Task: Look for Airbnb properties in Sibbo, Finland from 10th November, 2023 to 25th November, 2023 for 4 adults.4 bedrooms having 4 beds and 4 bathrooms. Property type can be hotel. Amenities needed are: wifi, TV, free parkinig on premises, gym, breakfast. Booking option can be shelf check-in. Look for 3 properties as per requirement.
Action: Mouse moved to (476, 68)
Screenshot: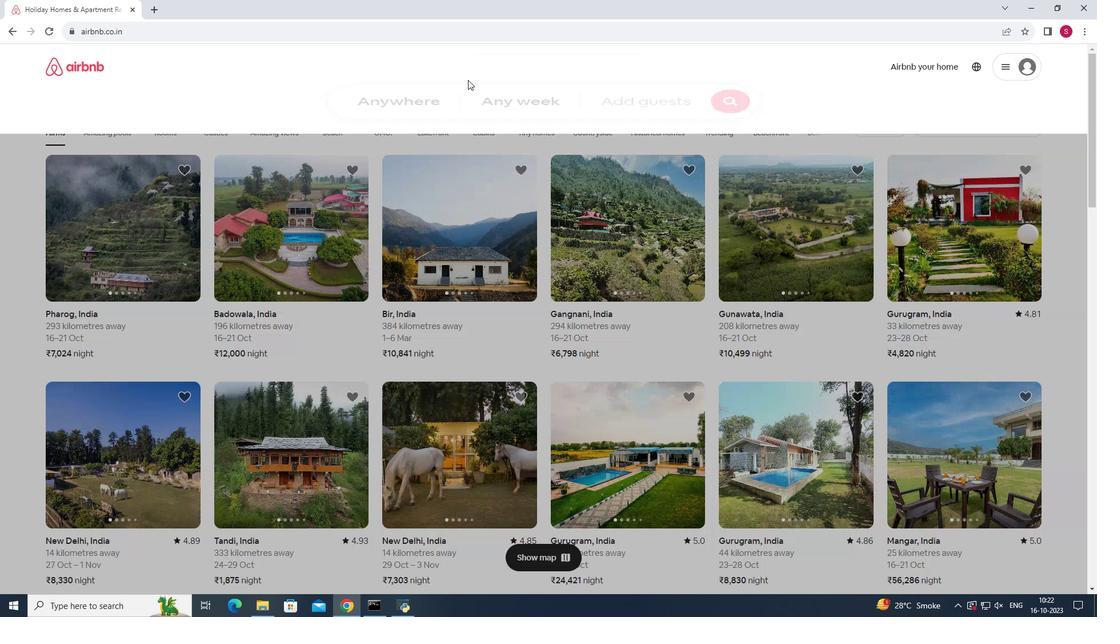 
Action: Mouse pressed left at (476, 68)
Screenshot: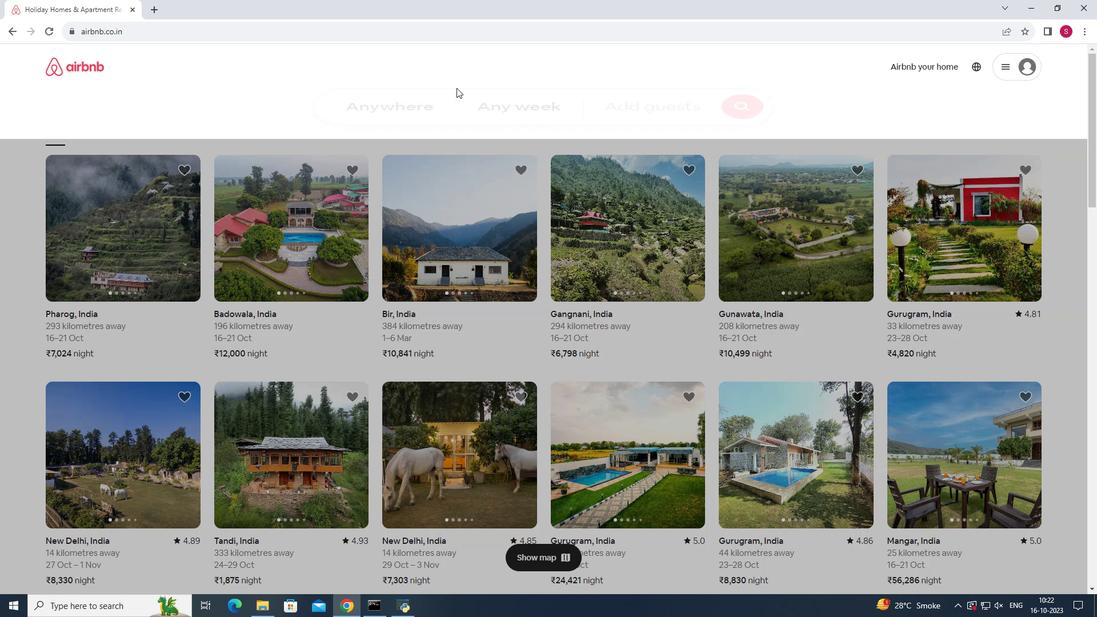 
Action: Mouse moved to (371, 114)
Screenshot: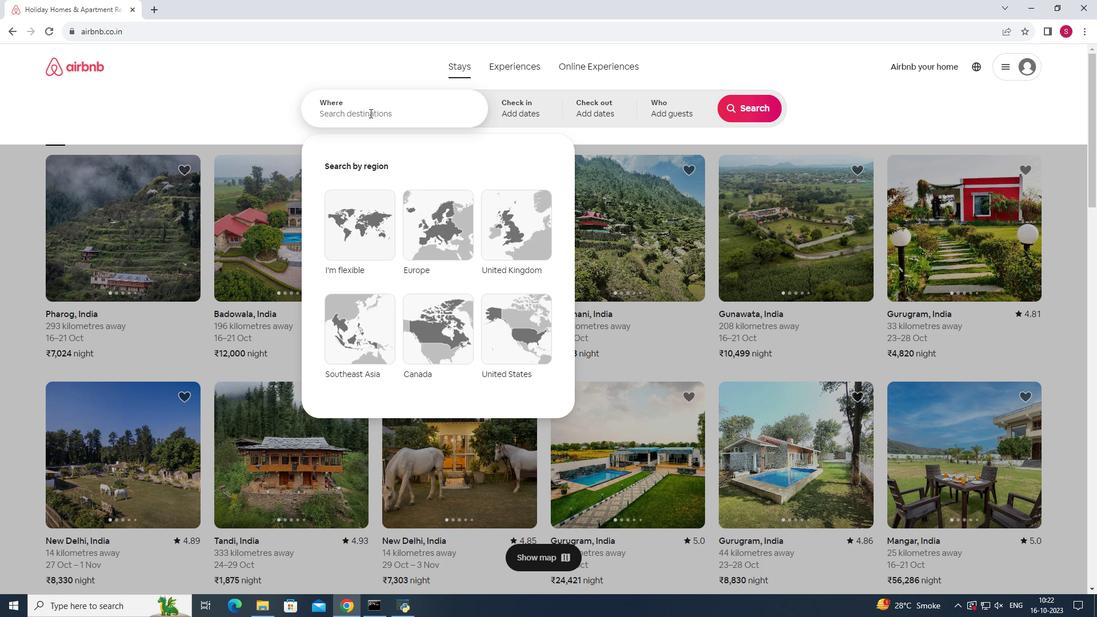 
Action: Mouse pressed left at (371, 114)
Screenshot: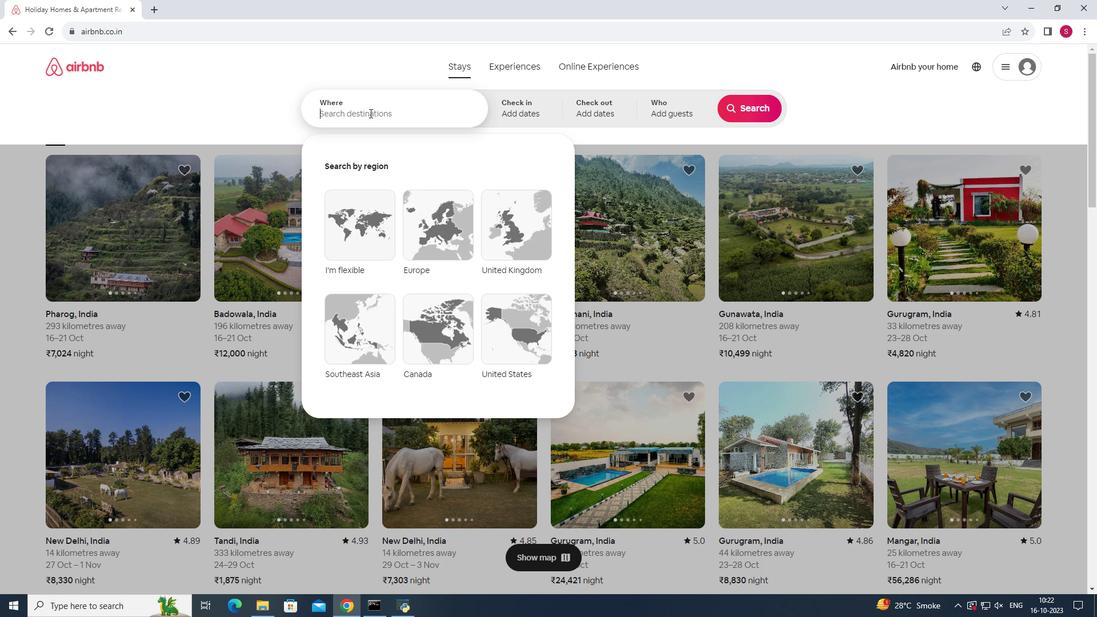 
Action: Key pressed <Key.shift><Key.shift>Sibbo,<Key.space><Key.shift>G<Key.backspace><Key.shift><Key.shift><Key.shift><Key.shift>Finland
Screenshot: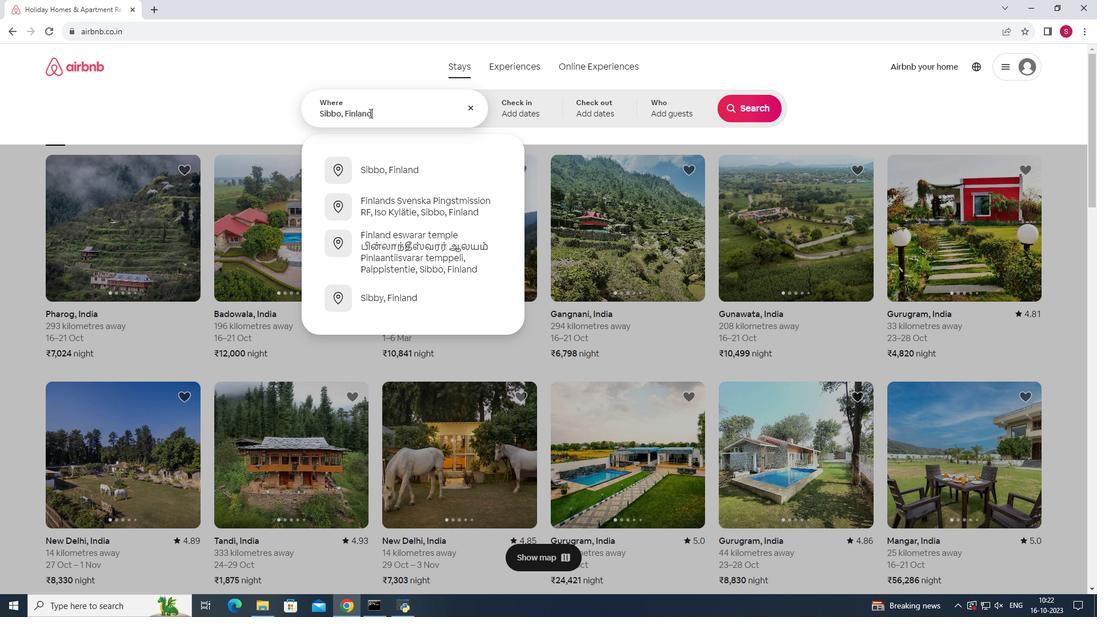 
Action: Mouse moved to (432, 174)
Screenshot: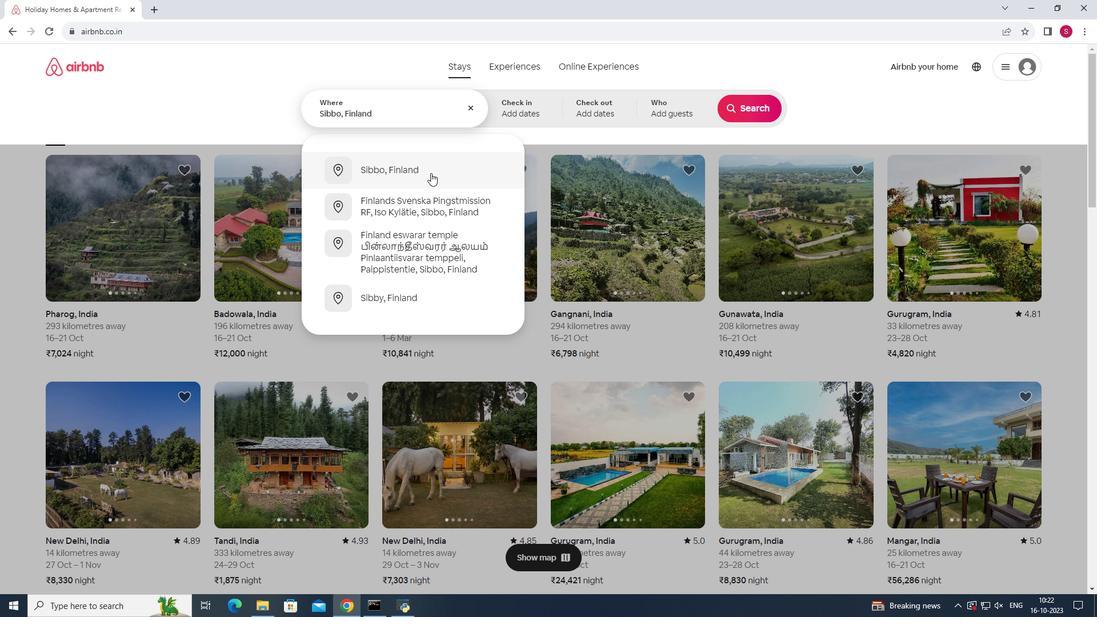 
Action: Mouse pressed left at (432, 174)
Screenshot: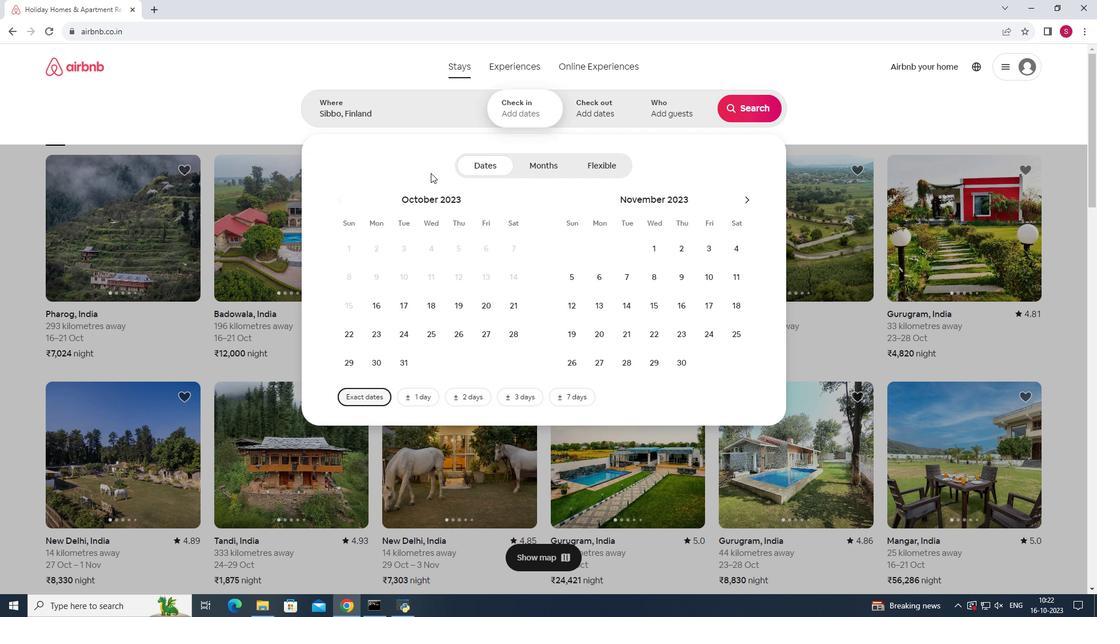 
Action: Mouse moved to (714, 278)
Screenshot: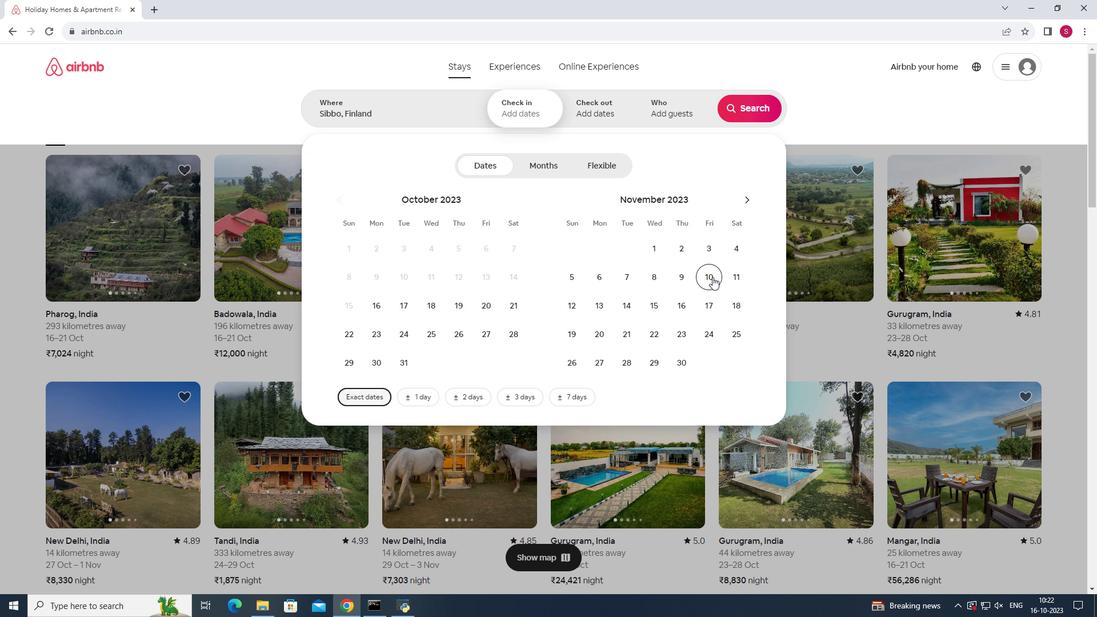 
Action: Mouse pressed left at (714, 278)
Screenshot: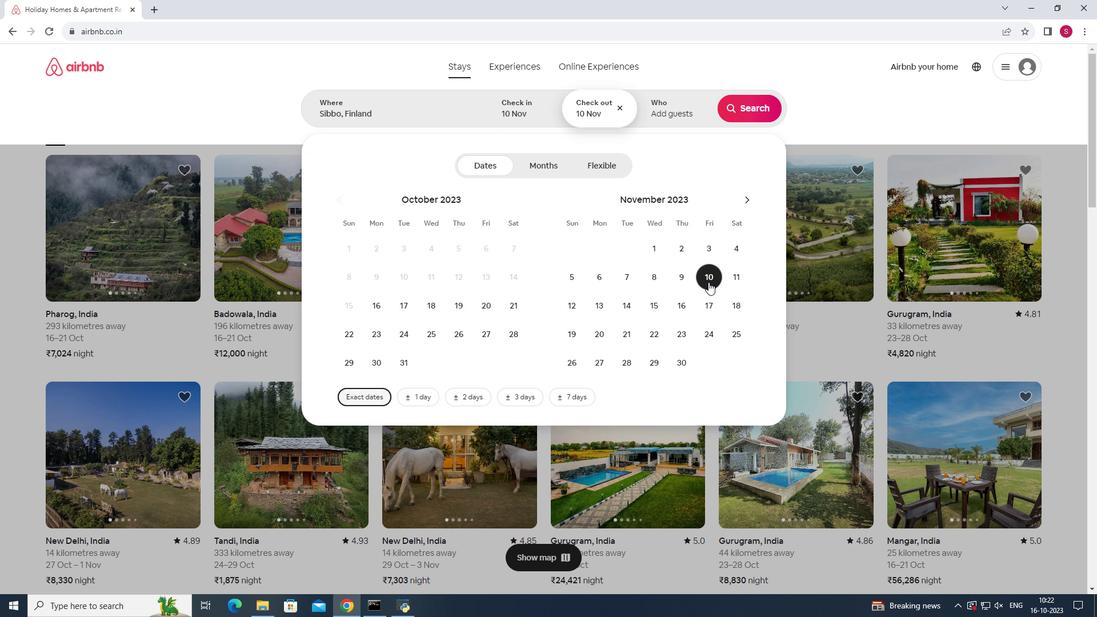 
Action: Mouse pressed left at (714, 278)
Screenshot: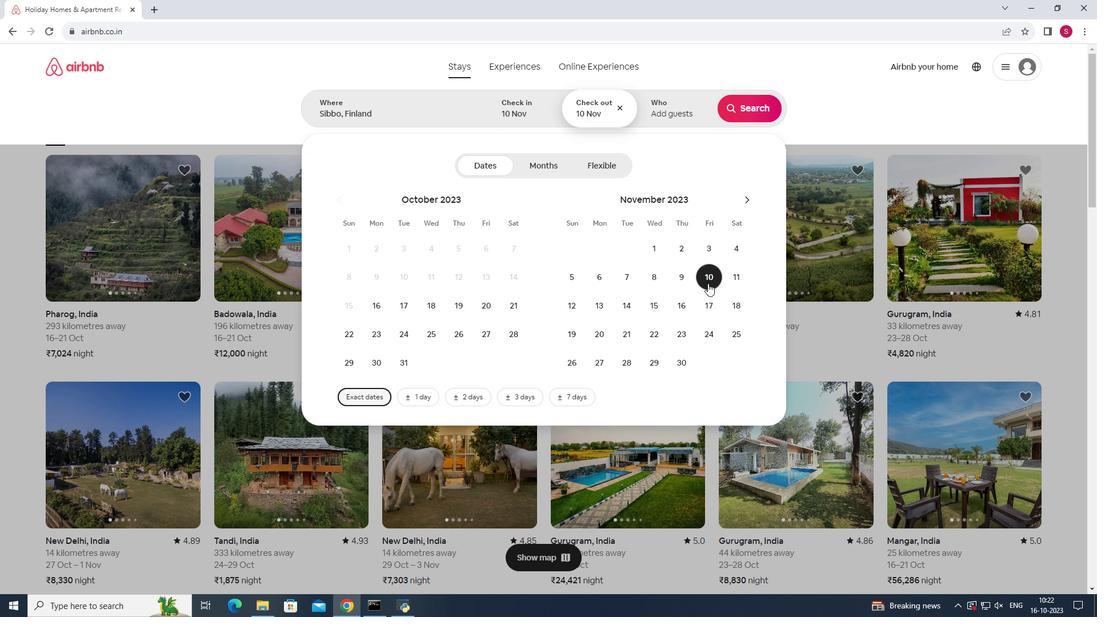 
Action: Mouse moved to (738, 337)
Screenshot: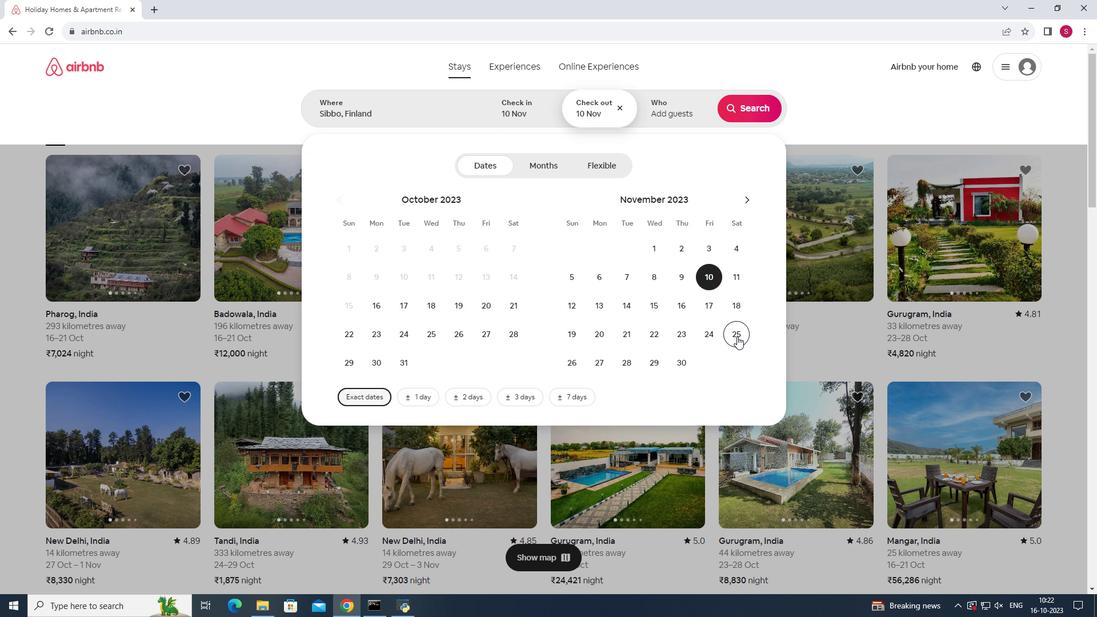 
Action: Mouse pressed left at (738, 337)
Screenshot: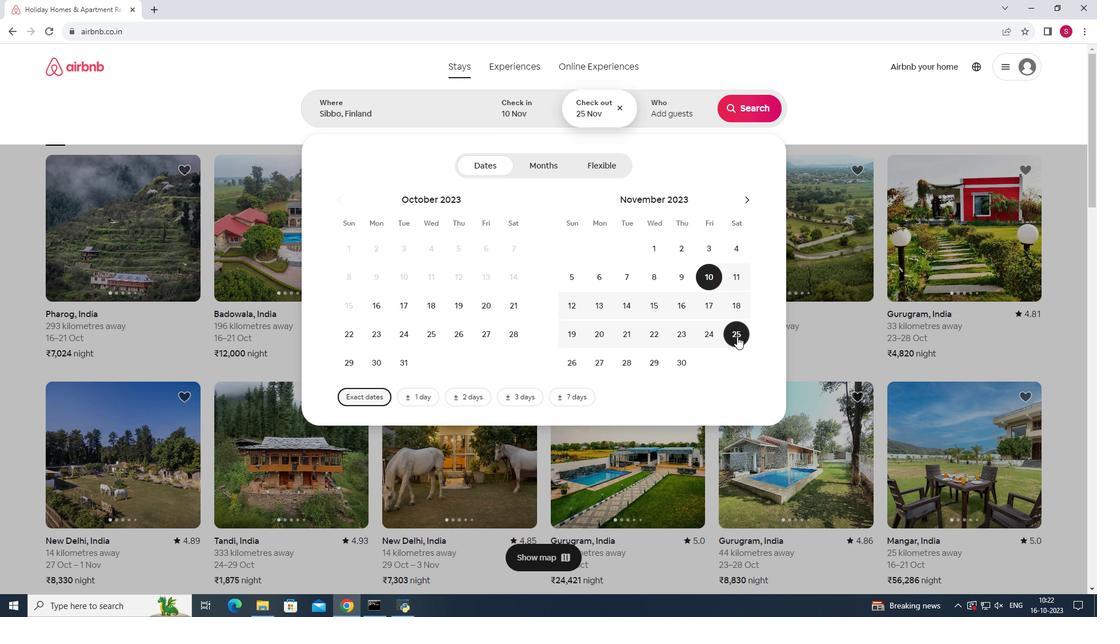 
Action: Mouse moved to (668, 102)
Screenshot: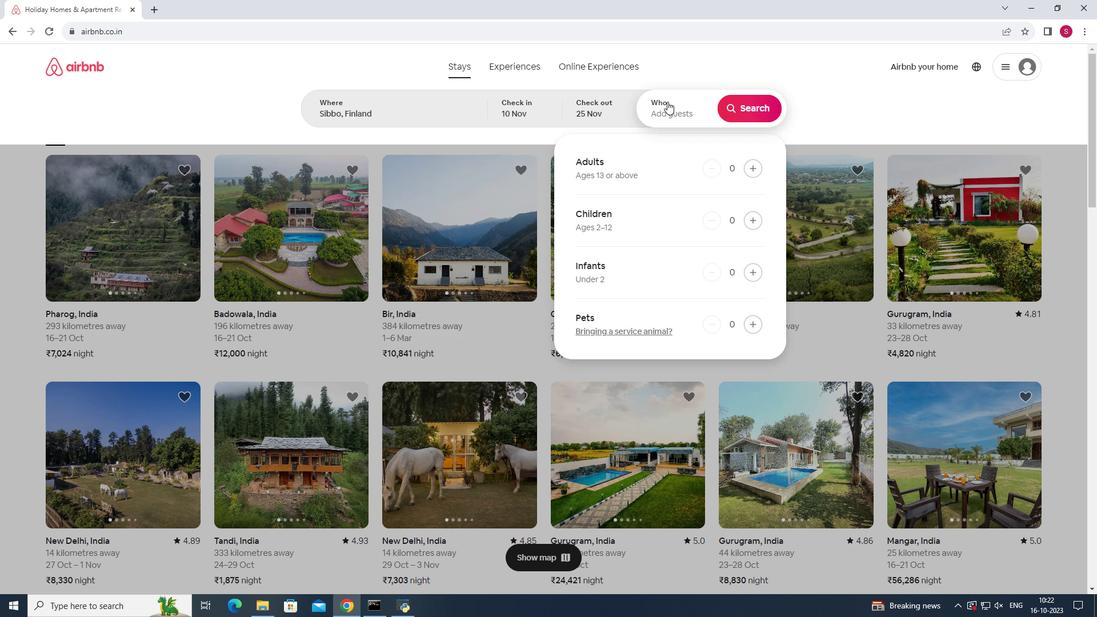 
Action: Mouse pressed left at (668, 102)
Screenshot: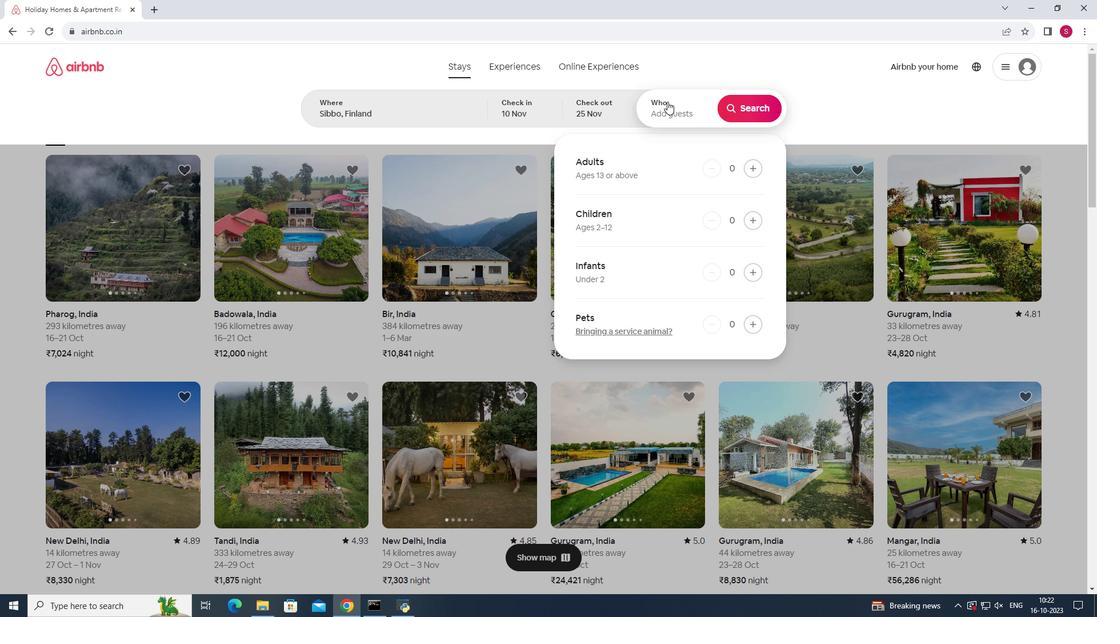 
Action: Mouse moved to (761, 175)
Screenshot: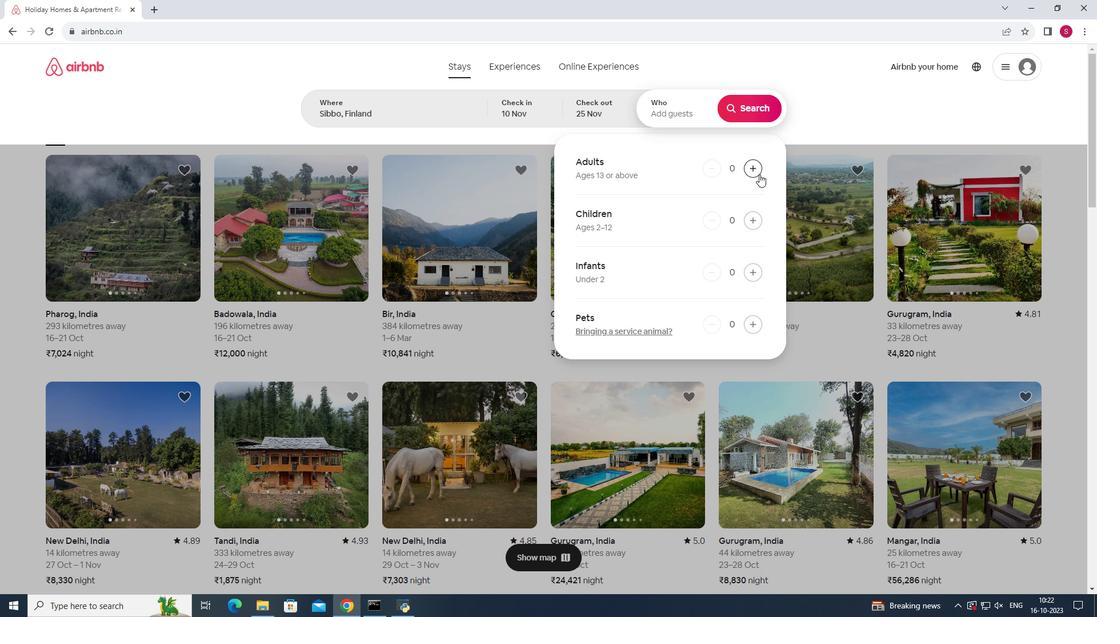 
Action: Mouse pressed left at (761, 175)
Screenshot: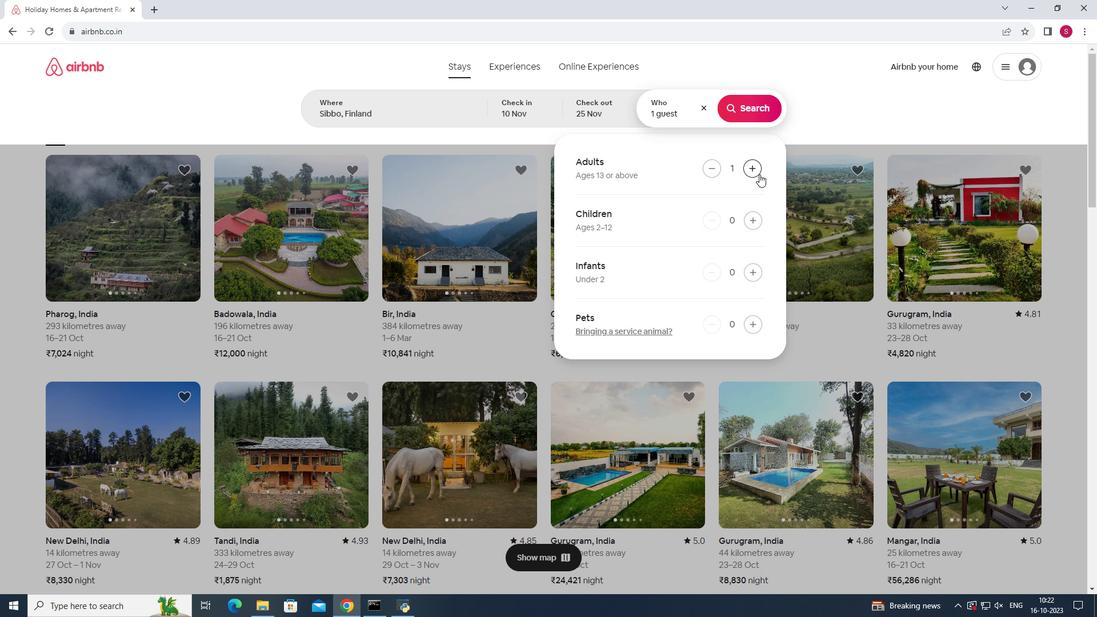 
Action: Mouse pressed left at (761, 175)
Screenshot: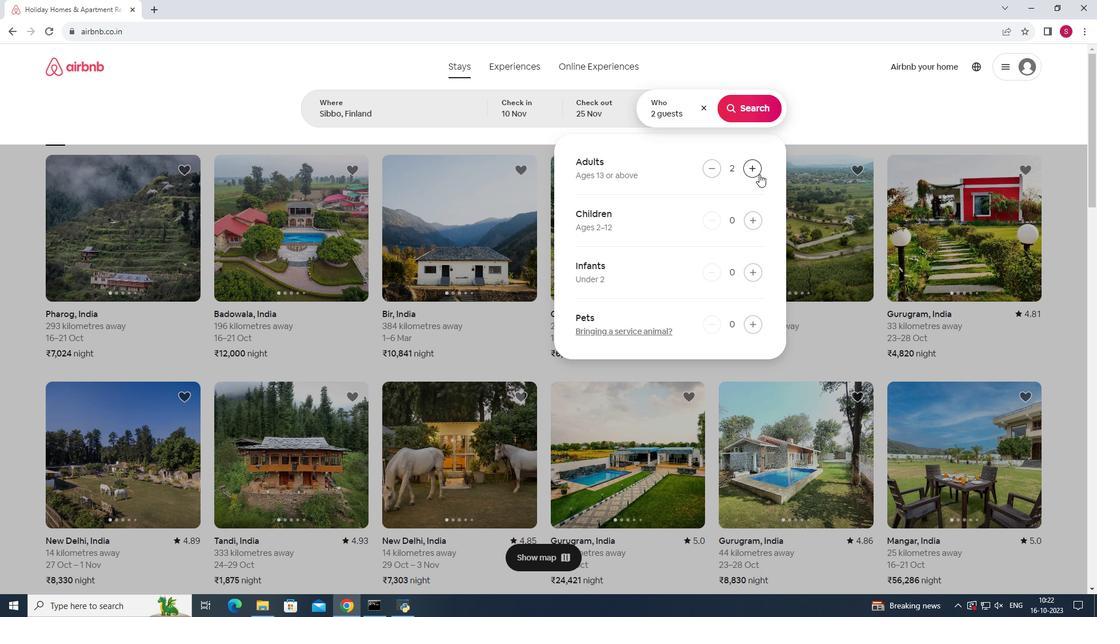 
Action: Mouse pressed left at (761, 175)
Screenshot: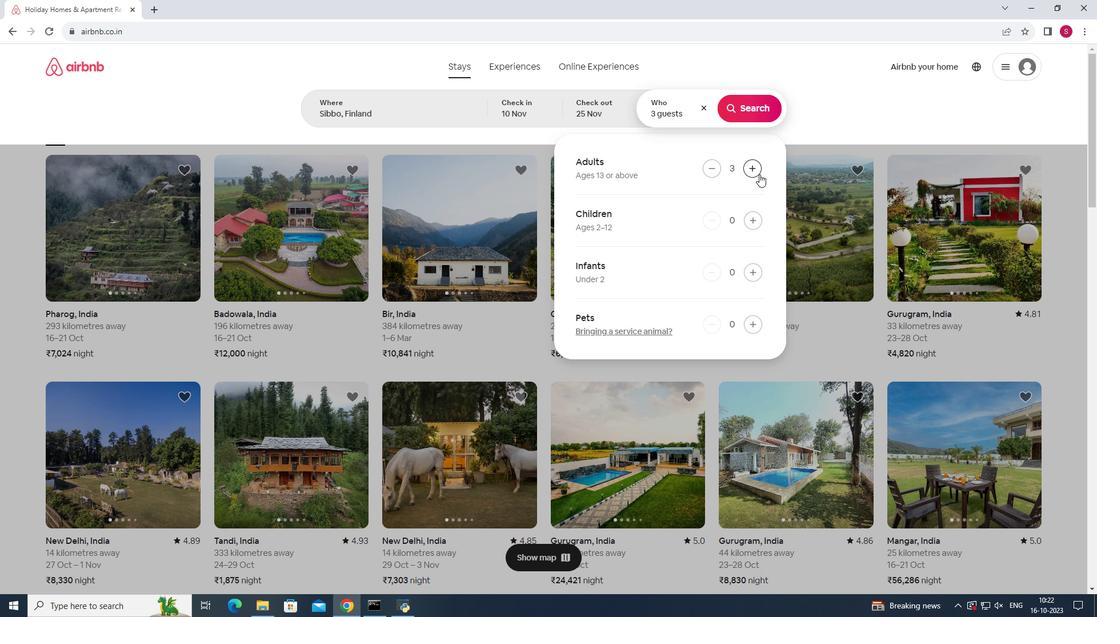 
Action: Mouse pressed left at (761, 175)
Screenshot: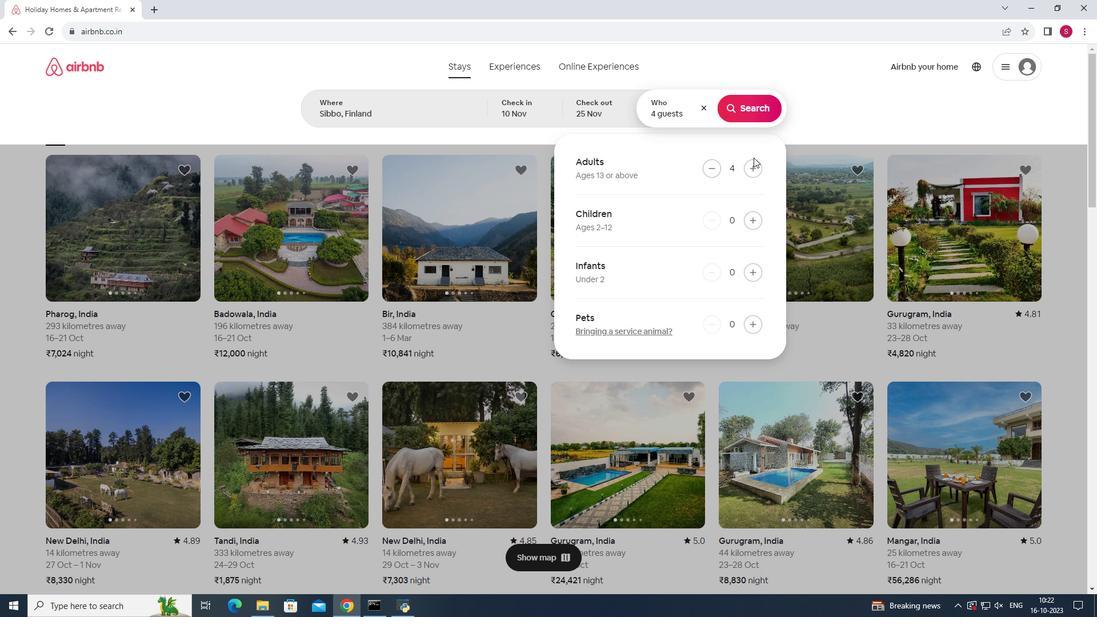 
Action: Mouse moved to (744, 105)
Screenshot: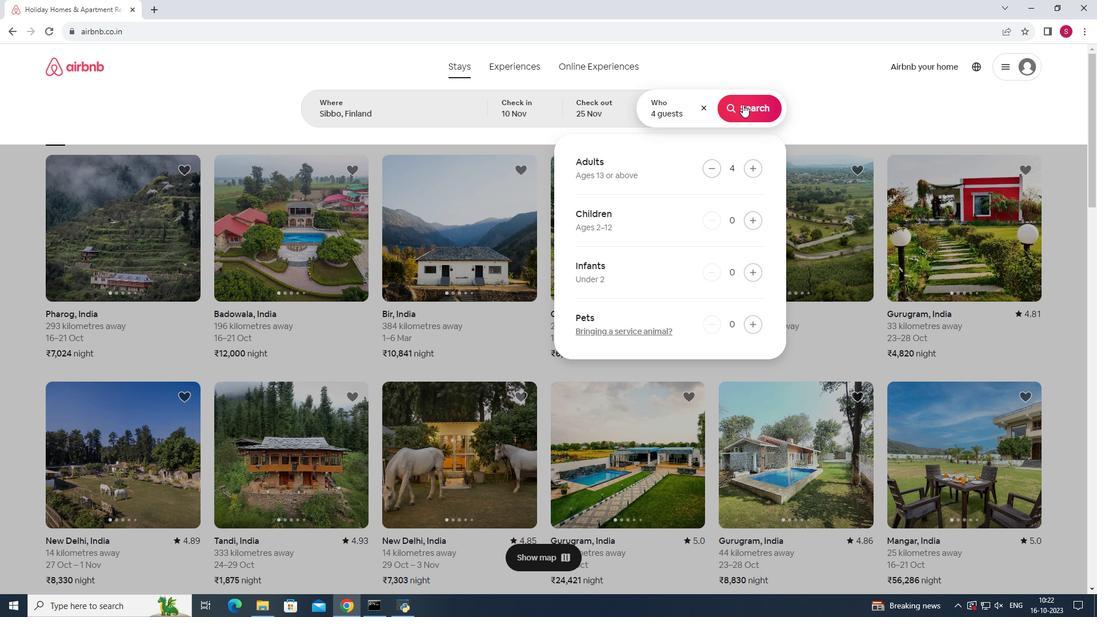 
Action: Mouse pressed left at (744, 105)
Screenshot: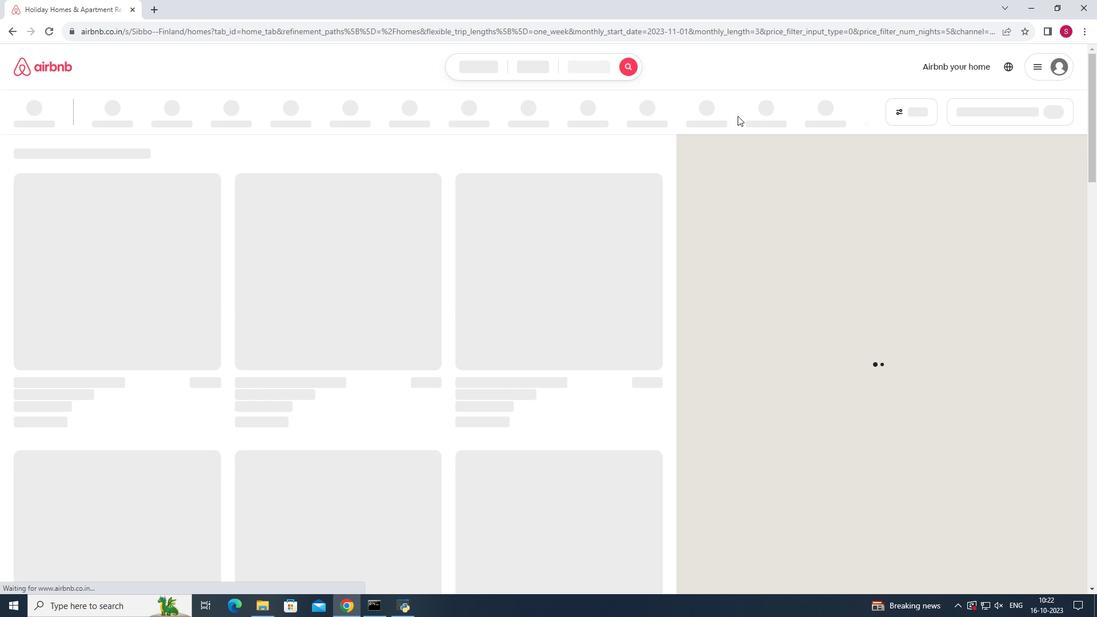 
Action: Mouse moved to (916, 113)
Screenshot: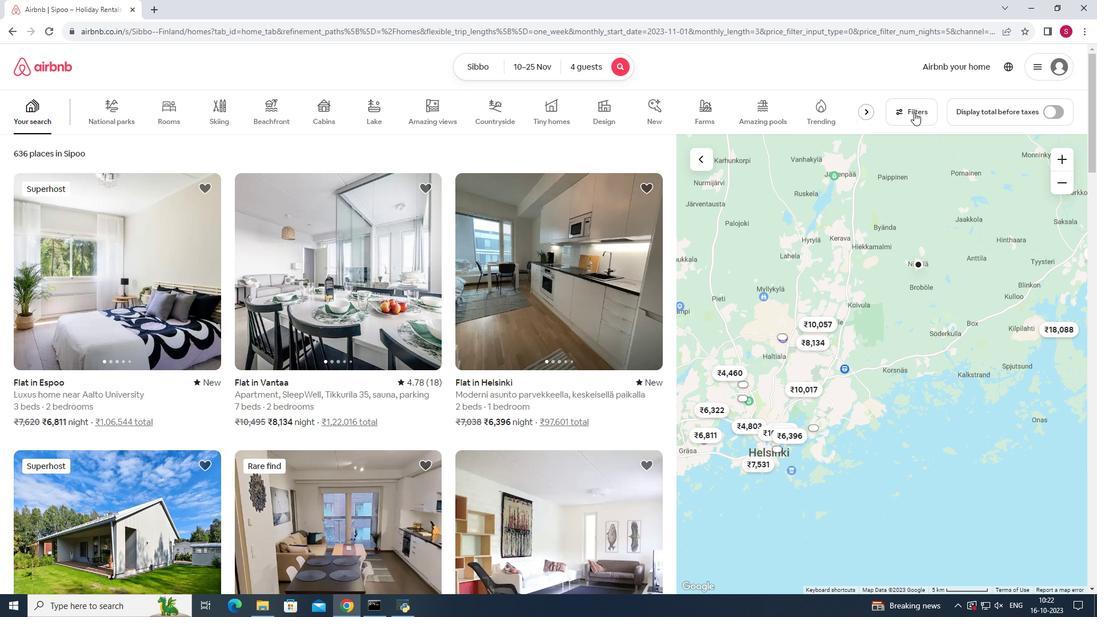 
Action: Mouse pressed left at (916, 113)
Screenshot: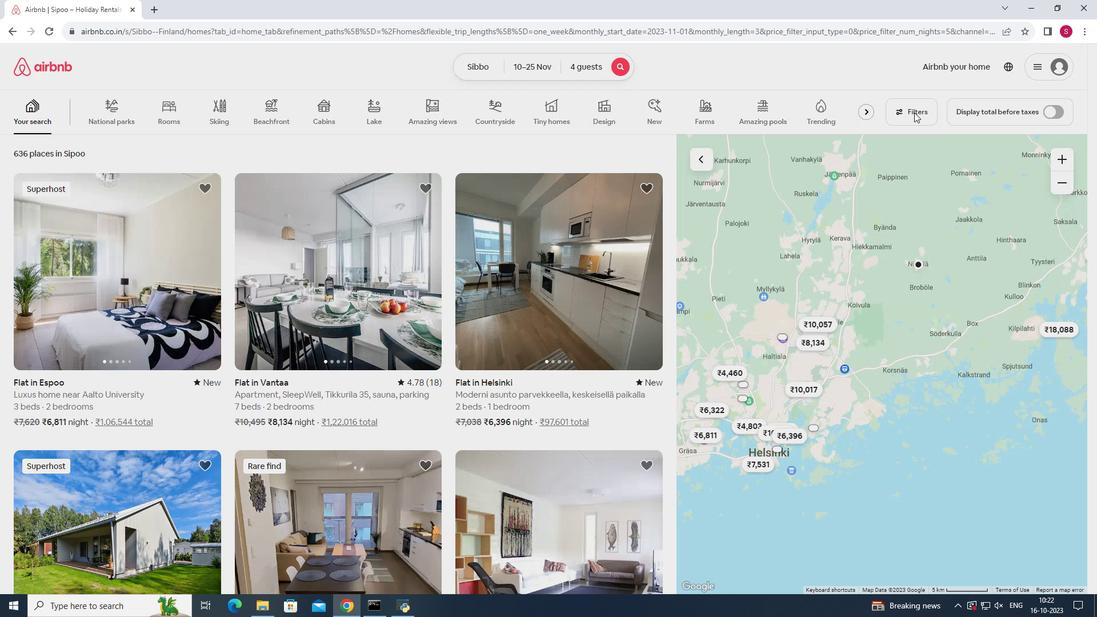 
Action: Mouse moved to (540, 256)
Screenshot: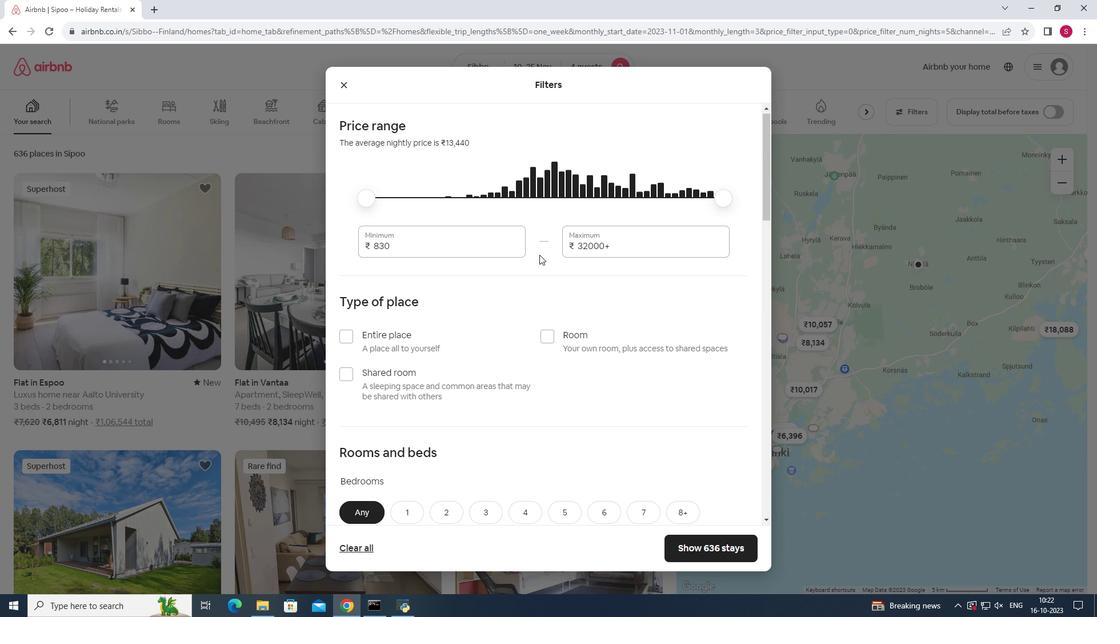 
Action: Mouse scrolled (540, 255) with delta (0, 0)
Screenshot: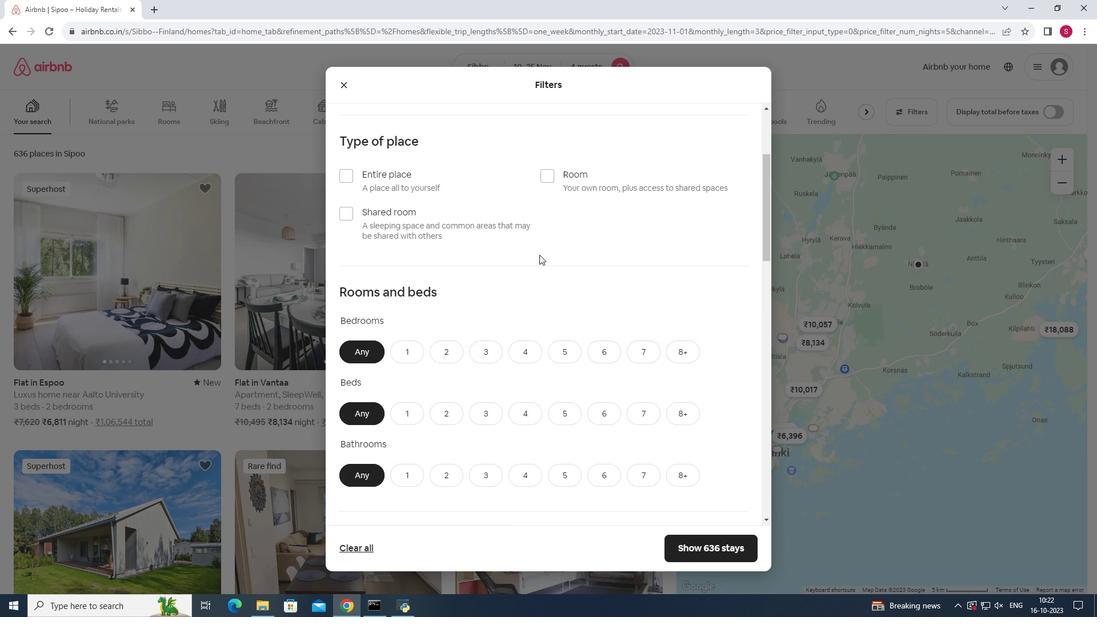 
Action: Mouse scrolled (540, 255) with delta (0, 0)
Screenshot: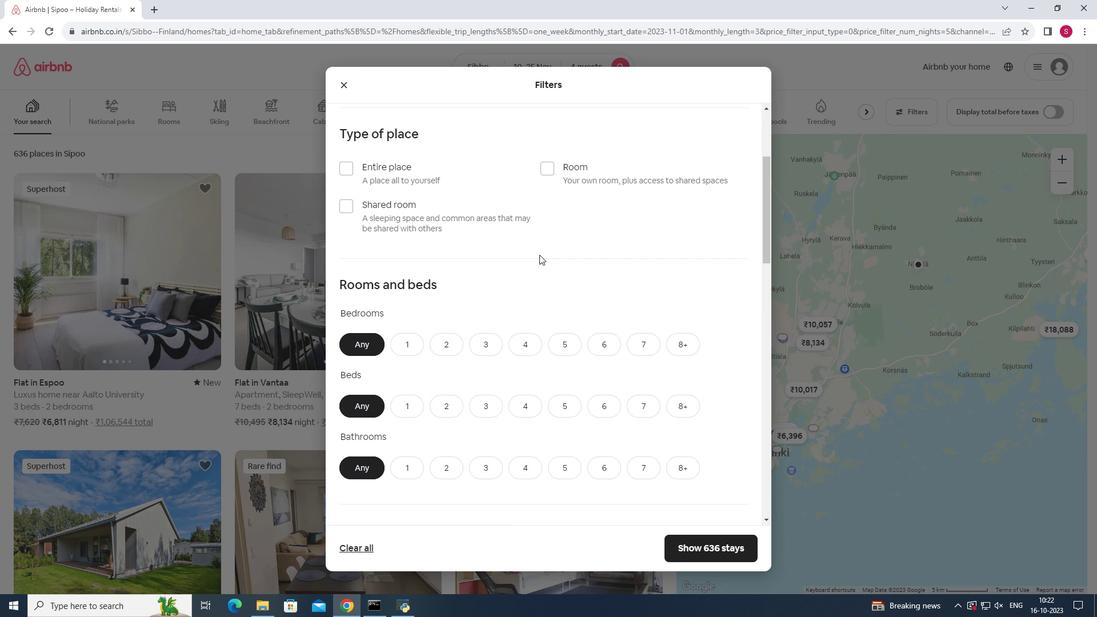 
Action: Mouse scrolled (540, 255) with delta (0, 0)
Screenshot: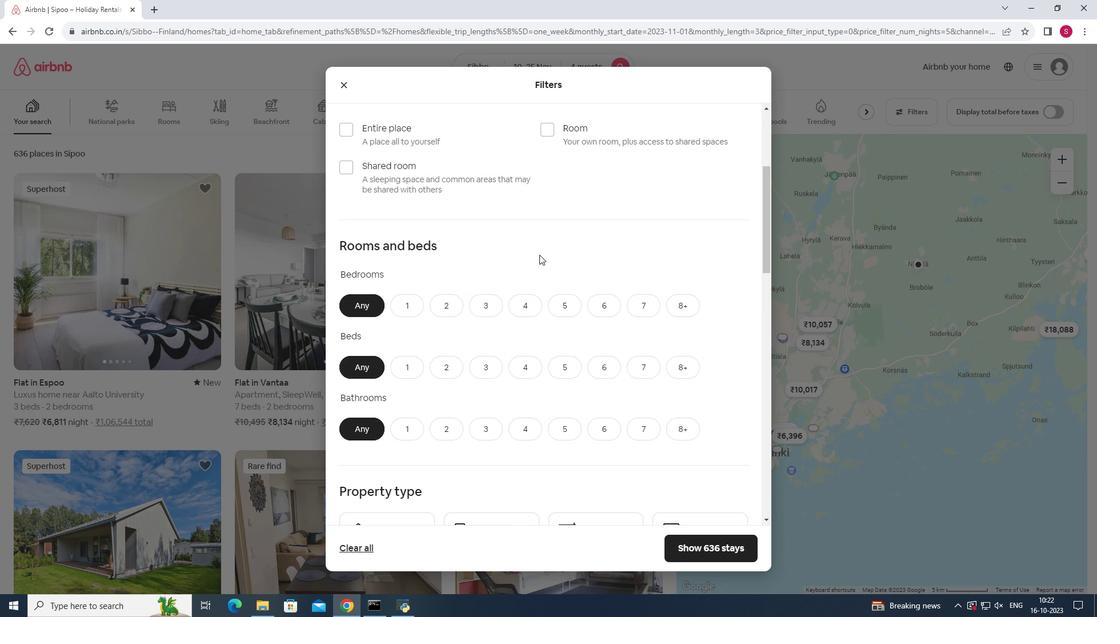 
Action: Mouse scrolled (540, 255) with delta (0, 0)
Screenshot: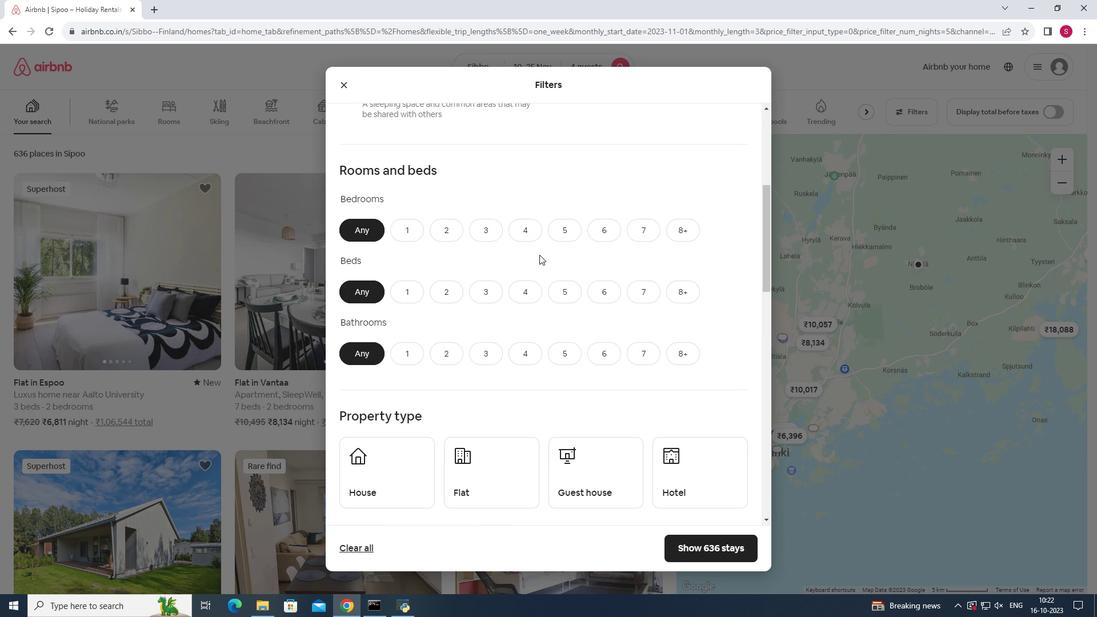 
Action: Mouse scrolled (540, 255) with delta (0, 0)
Screenshot: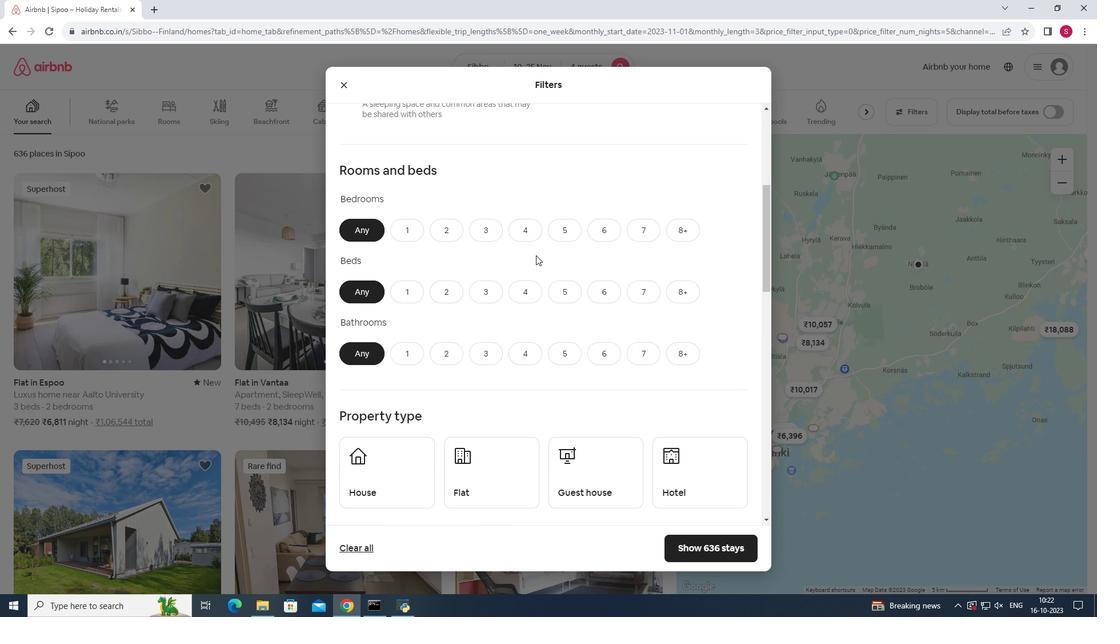 
Action: Mouse moved to (528, 240)
Screenshot: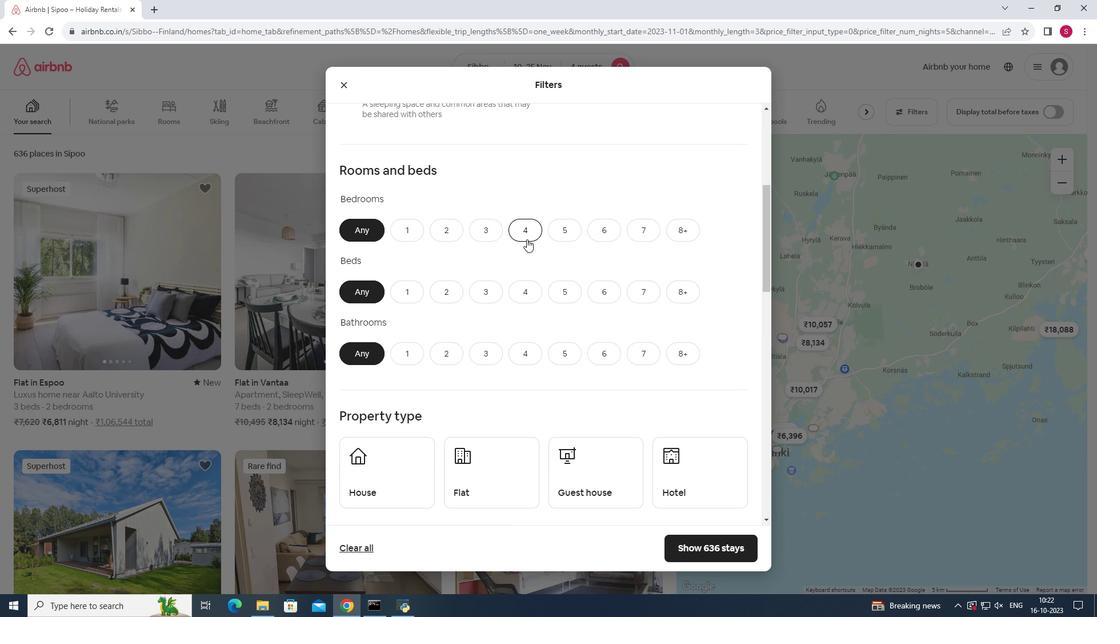 
Action: Mouse pressed left at (528, 240)
Screenshot: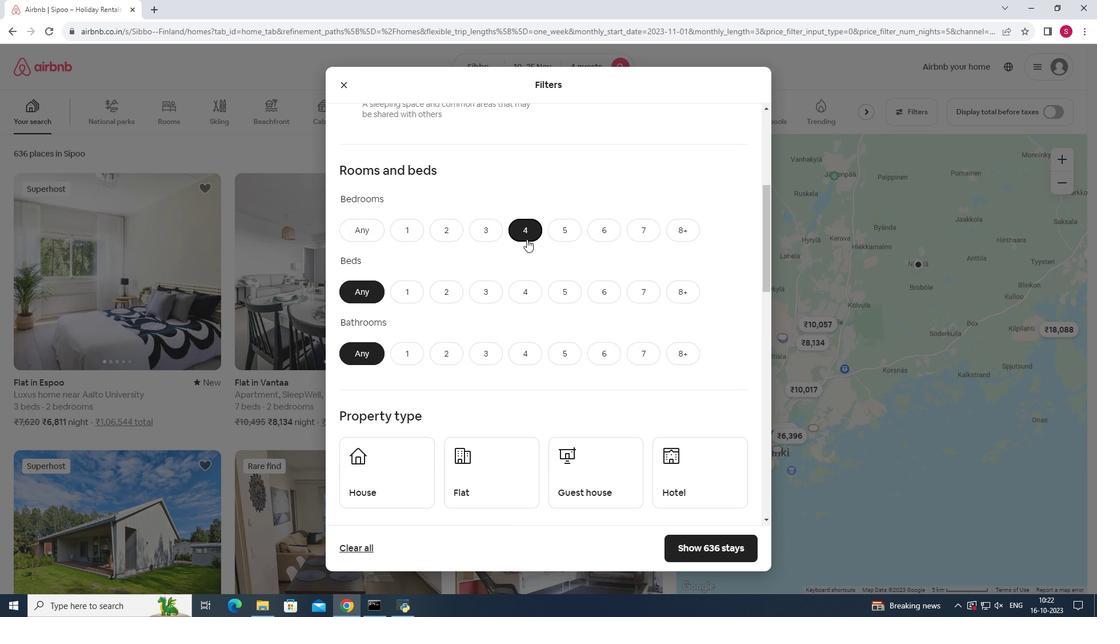 
Action: Mouse moved to (526, 297)
Screenshot: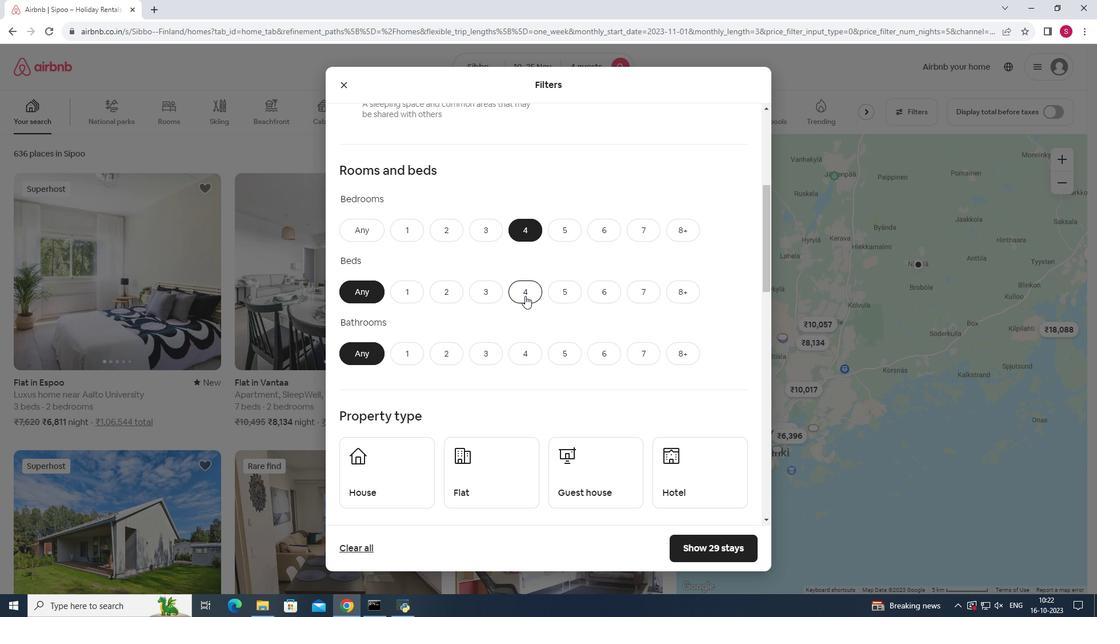 
Action: Mouse pressed left at (526, 297)
Screenshot: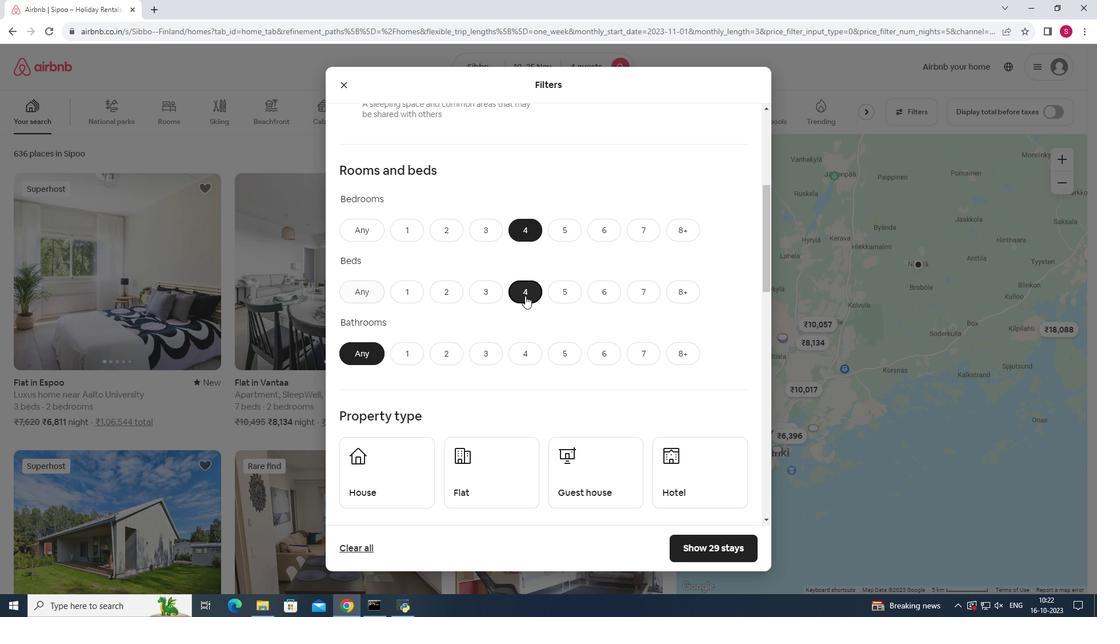 
Action: Mouse moved to (523, 353)
Screenshot: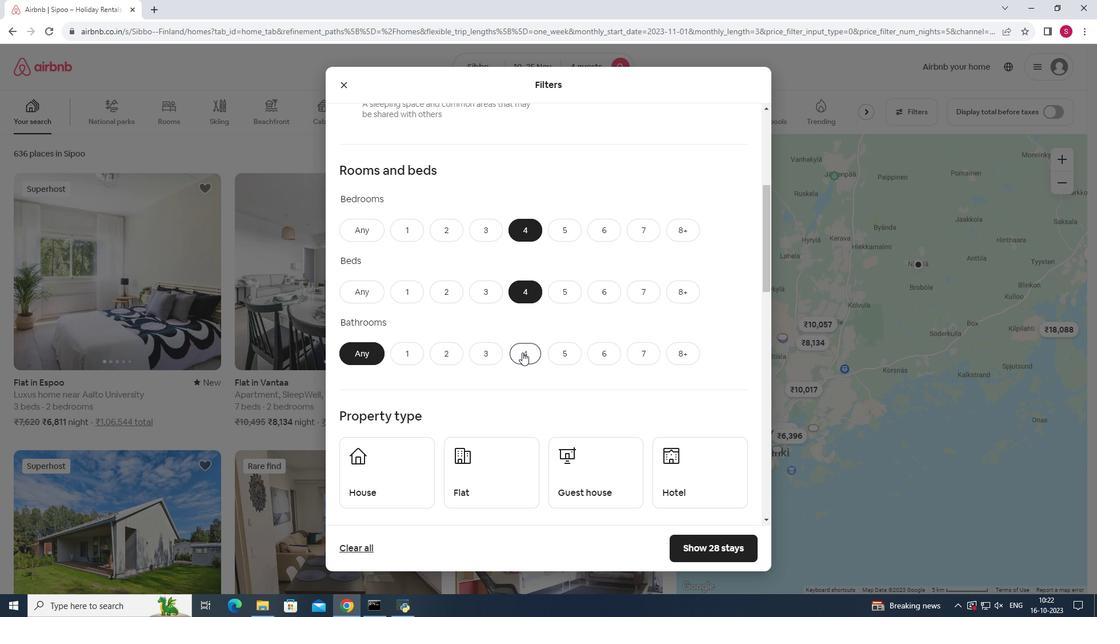 
Action: Mouse pressed left at (523, 353)
Screenshot: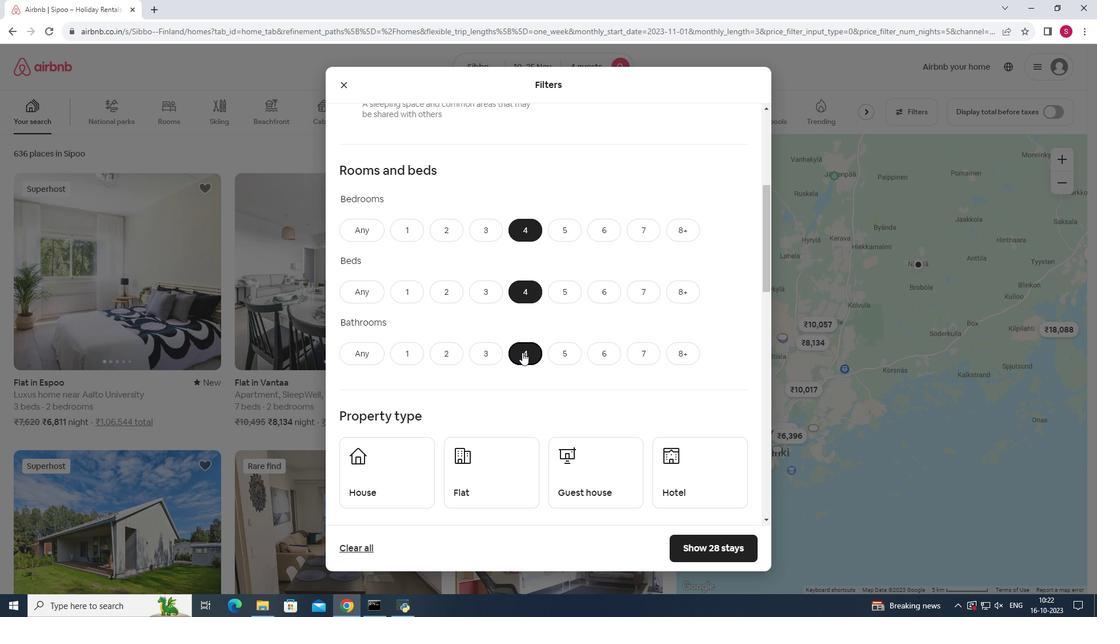 
Action: Mouse moved to (671, 468)
Screenshot: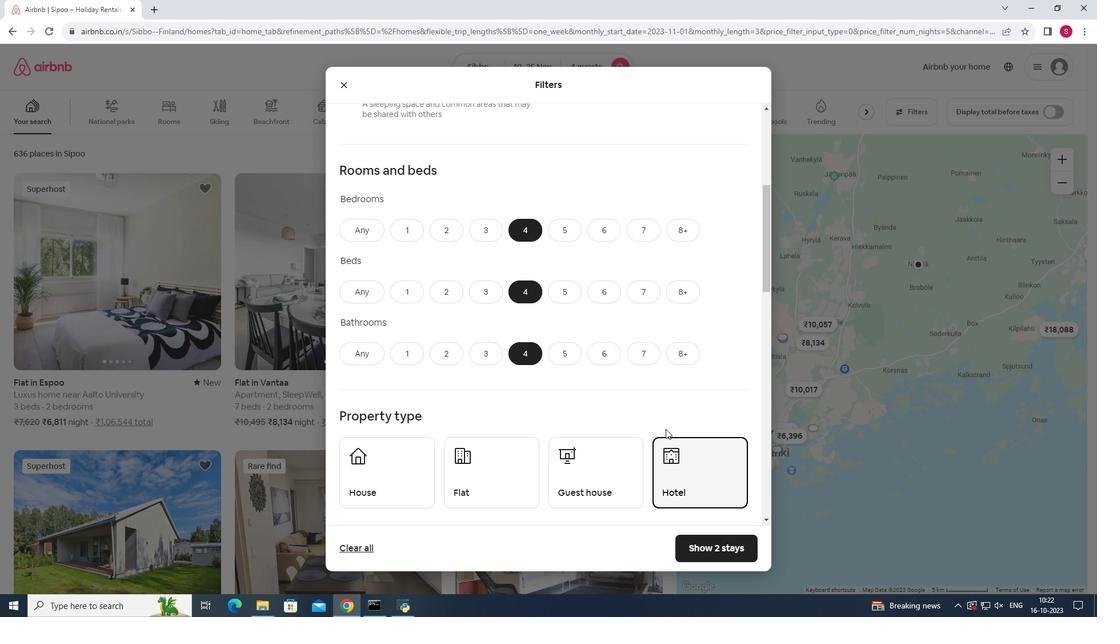 
Action: Mouse pressed left at (671, 468)
Screenshot: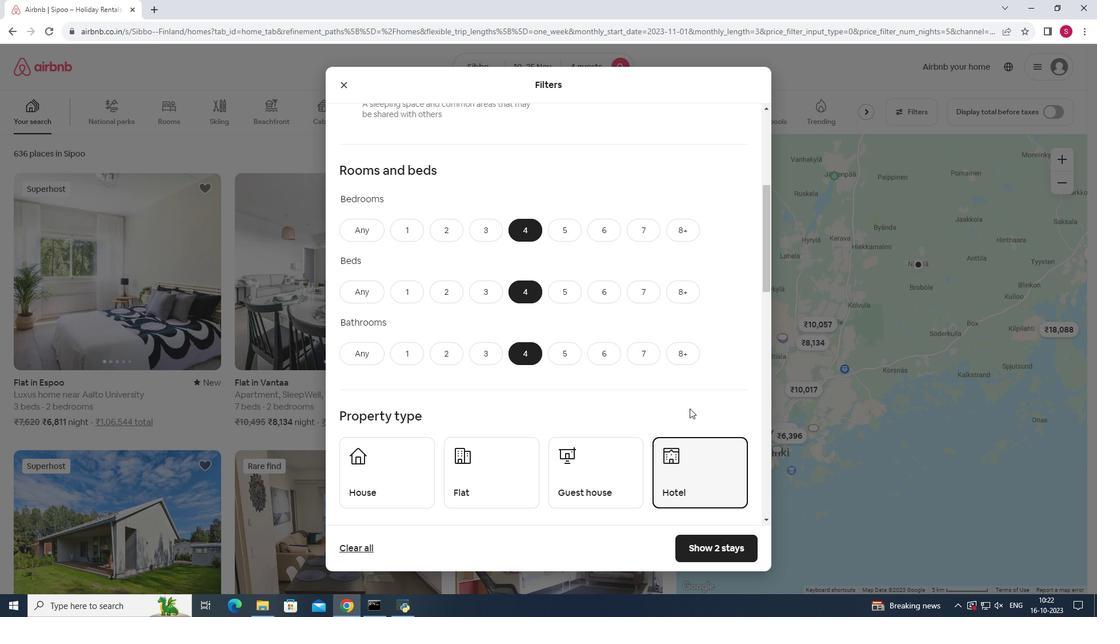 
Action: Mouse moved to (692, 406)
Screenshot: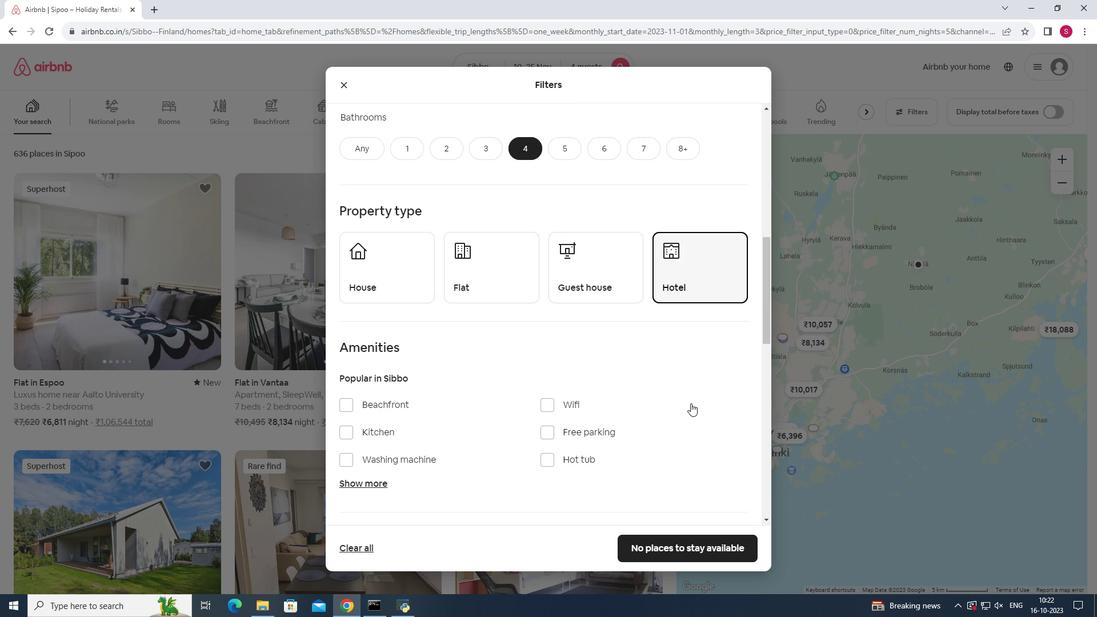 
Action: Mouse scrolled (692, 405) with delta (0, 0)
Screenshot: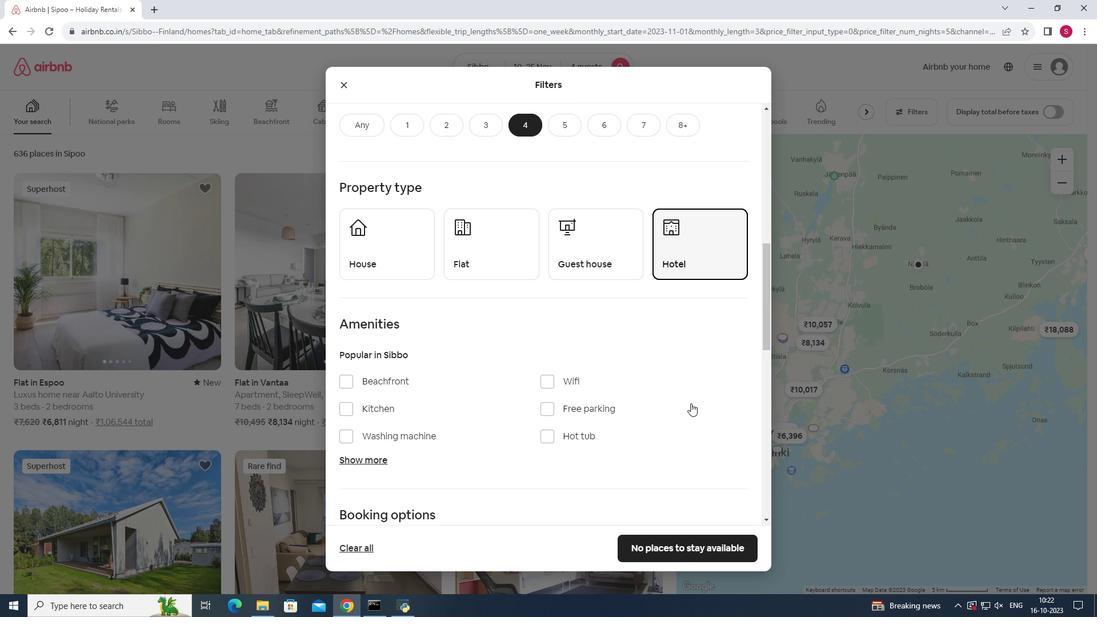 
Action: Mouse moved to (692, 405)
Screenshot: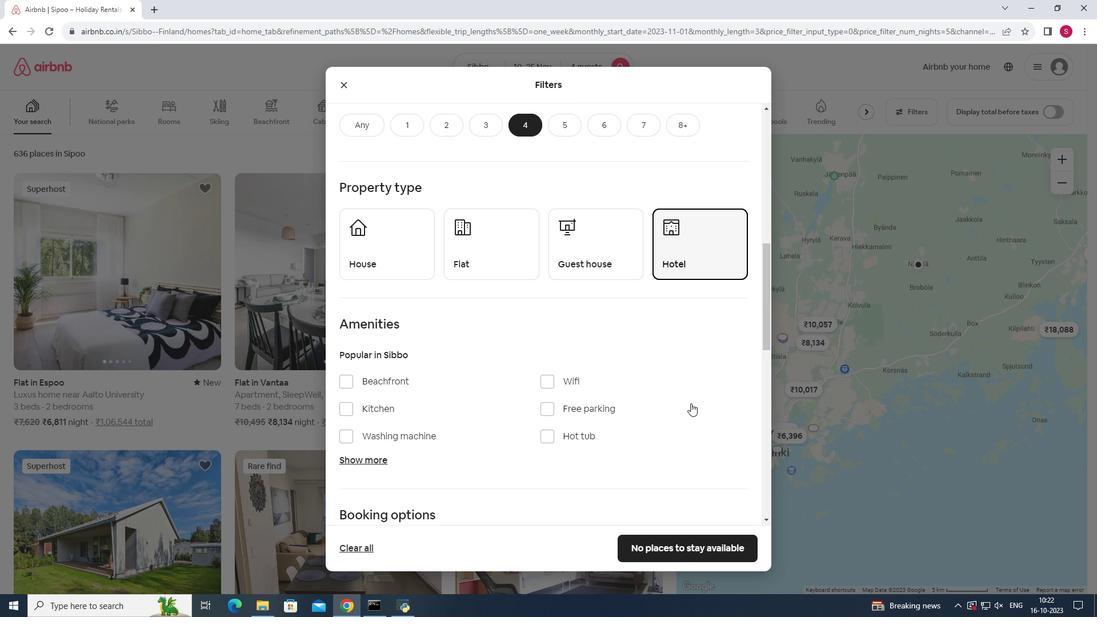 
Action: Mouse scrolled (692, 405) with delta (0, 0)
Screenshot: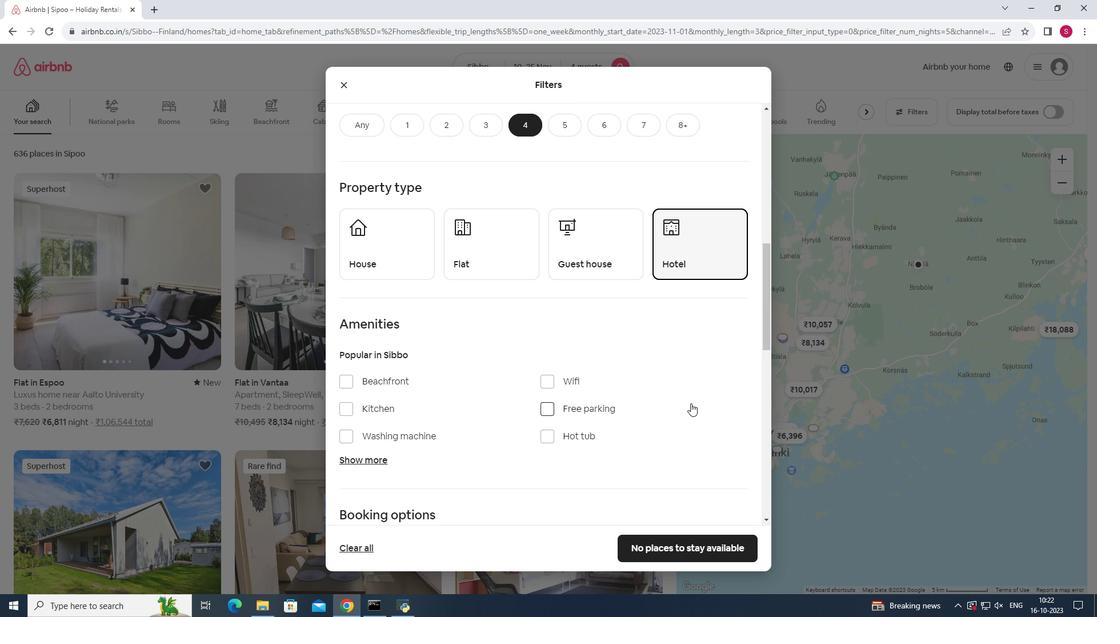 
Action: Mouse scrolled (692, 405) with delta (0, 0)
Screenshot: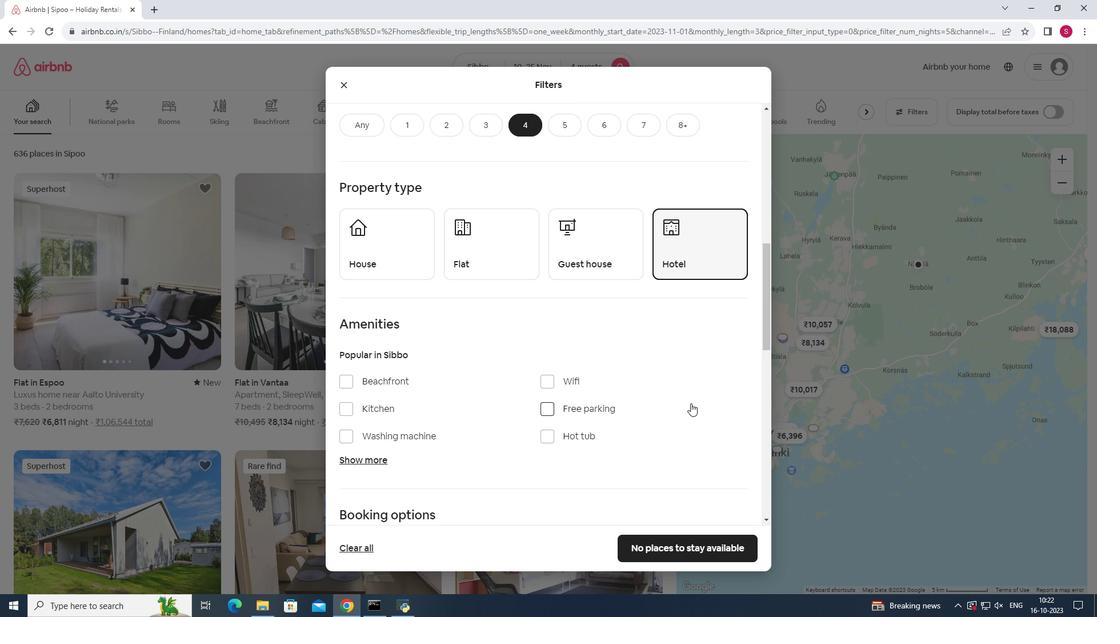 
Action: Mouse moved to (692, 405)
Screenshot: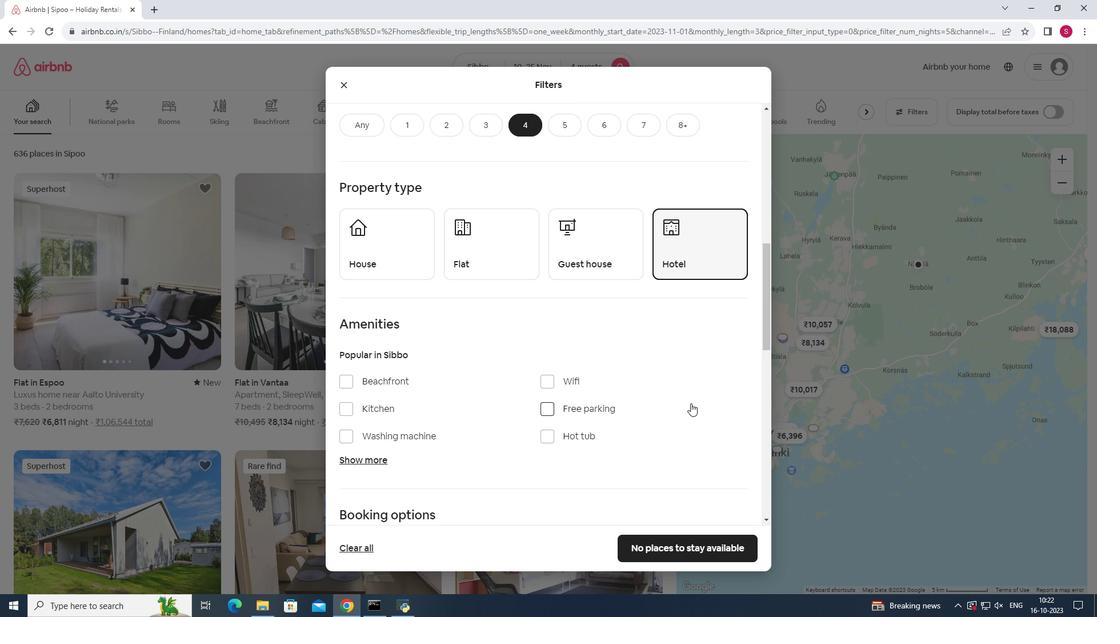 
Action: Mouse scrolled (692, 405) with delta (0, 0)
Screenshot: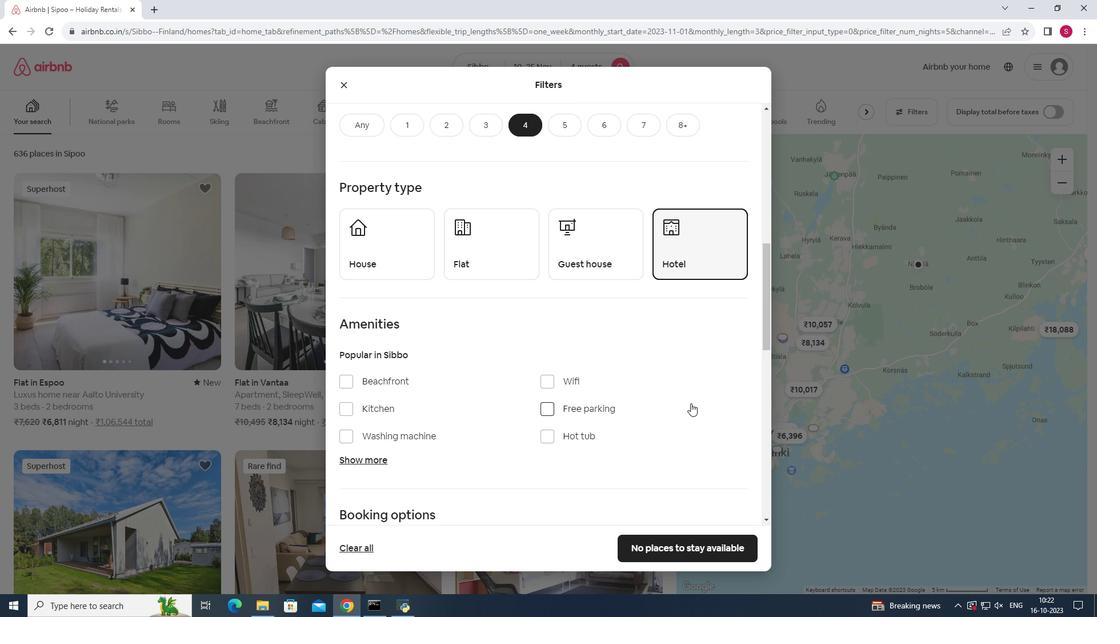 
Action: Mouse moved to (516, 379)
Screenshot: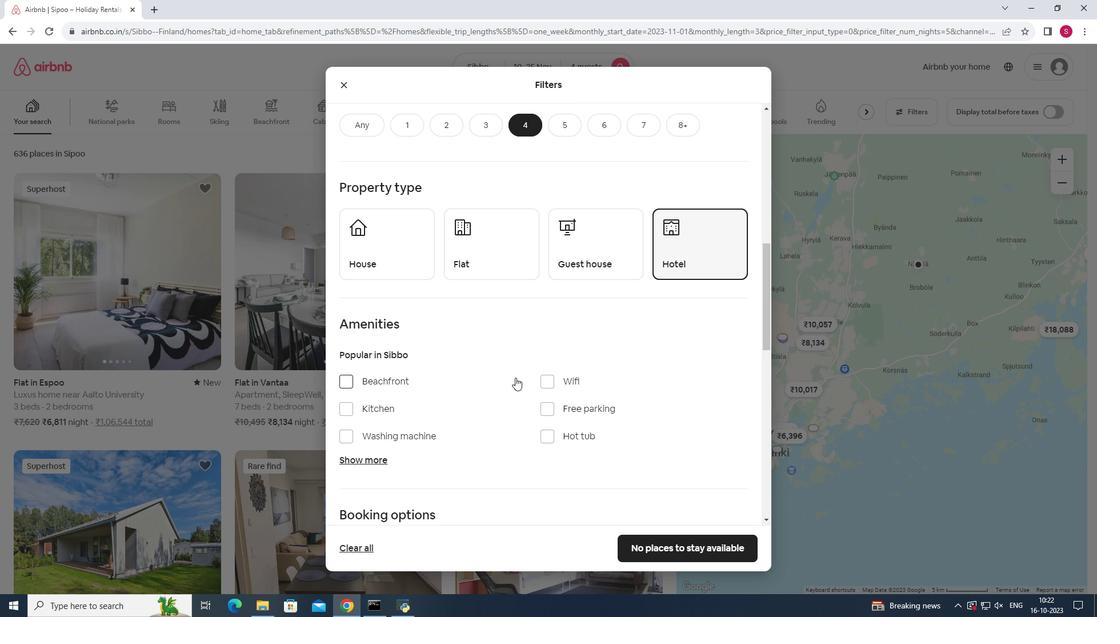 
Action: Mouse scrolled (516, 378) with delta (0, 0)
Screenshot: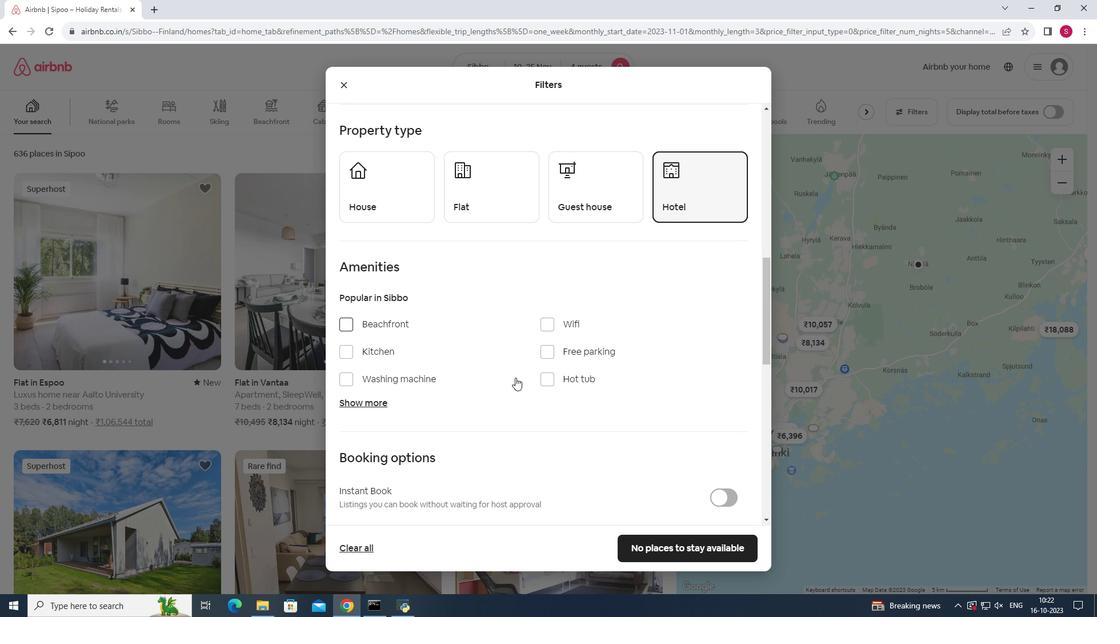 
Action: Mouse moved to (548, 327)
Screenshot: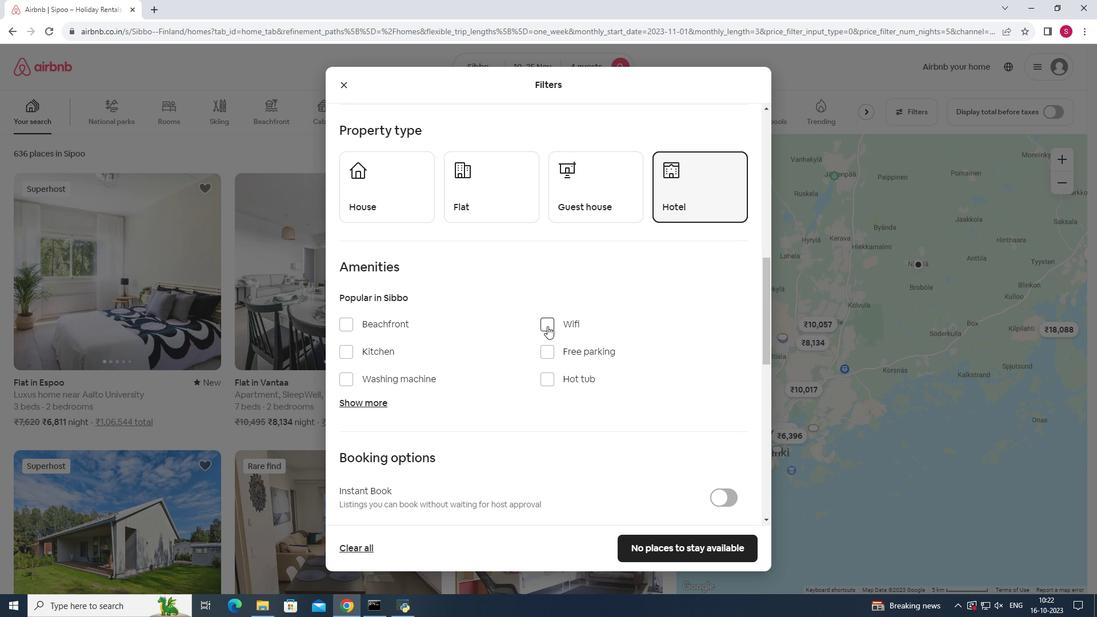 
Action: Mouse pressed left at (548, 327)
Screenshot: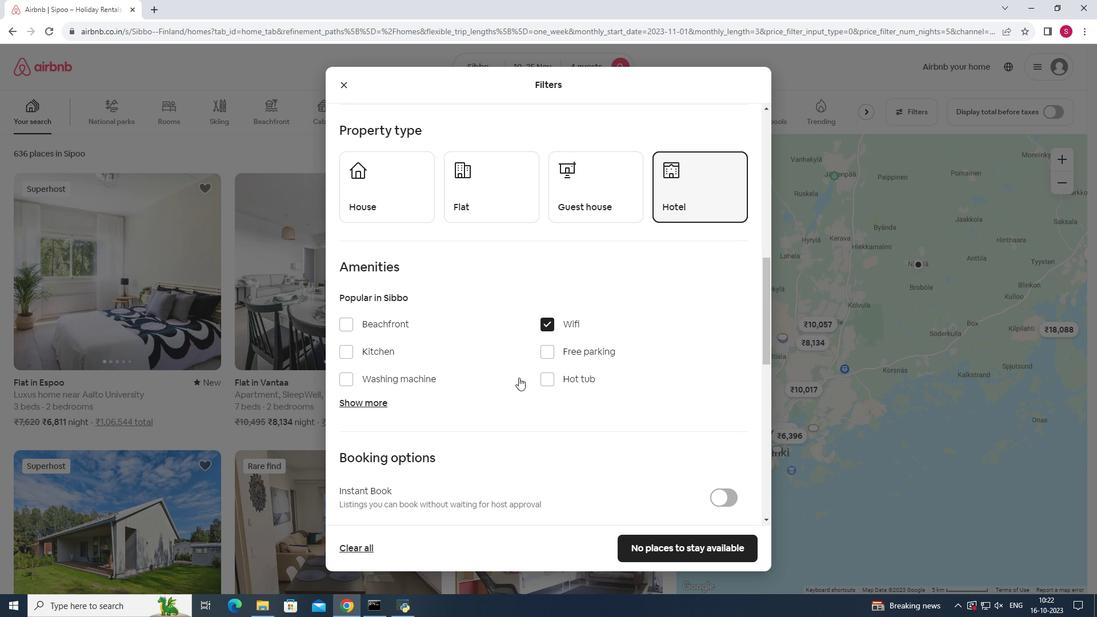 
Action: Mouse moved to (371, 402)
Screenshot: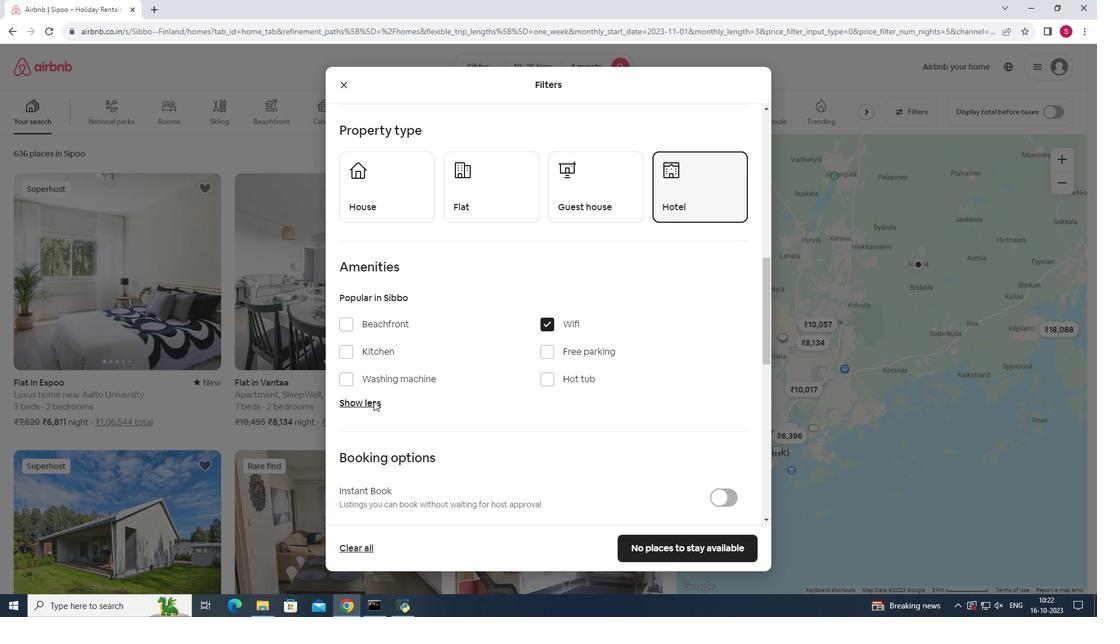 
Action: Mouse pressed left at (371, 402)
Screenshot: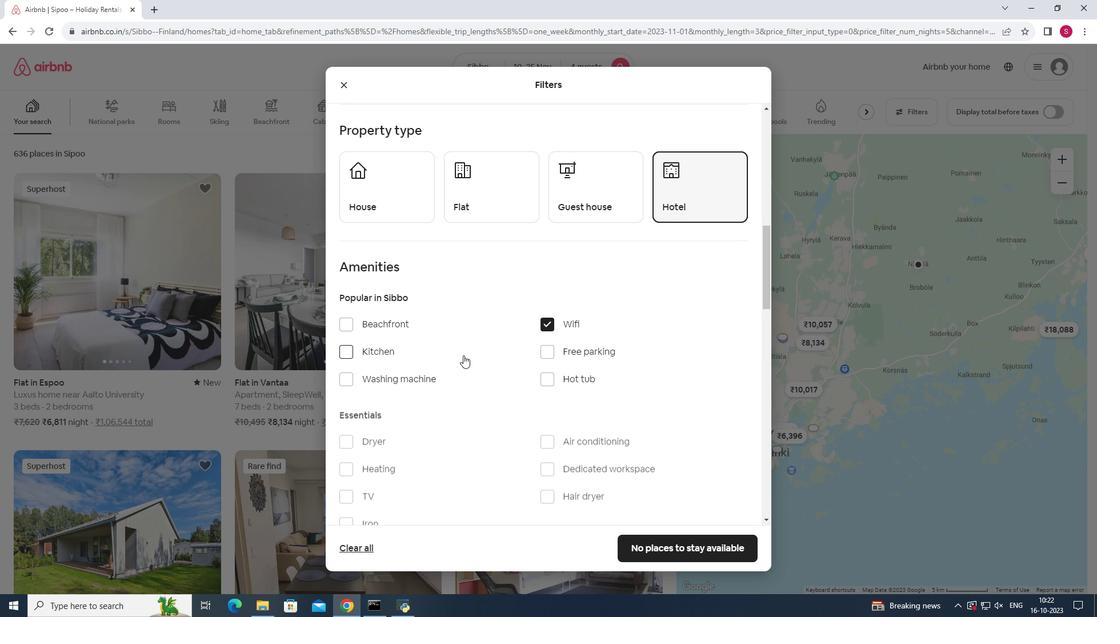
Action: Mouse moved to (479, 352)
Screenshot: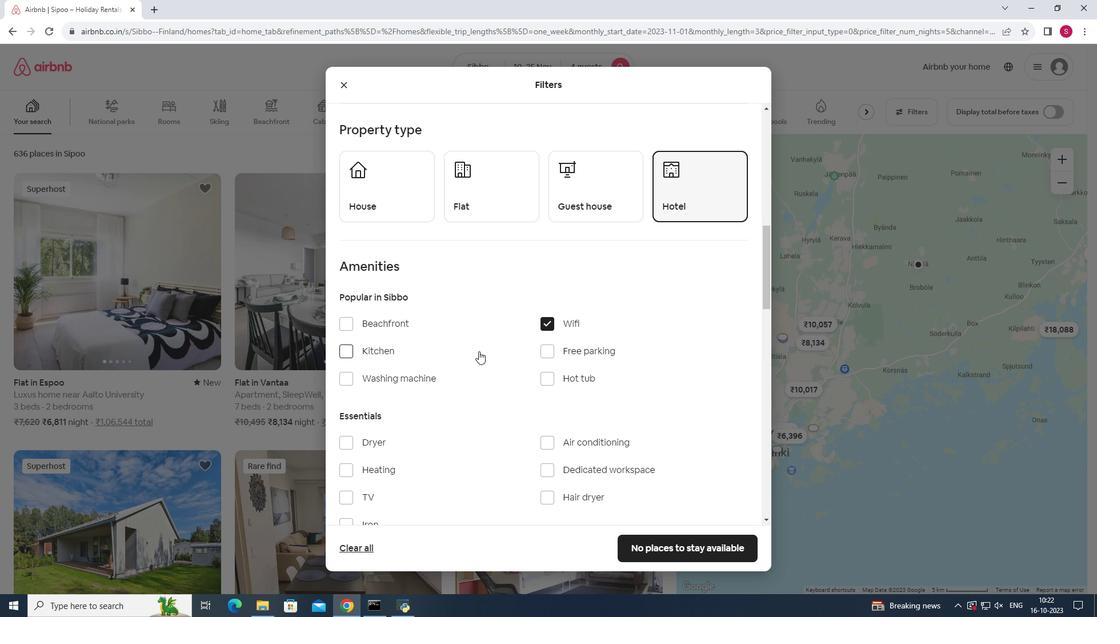 
Action: Mouse scrolled (479, 352) with delta (0, 0)
Screenshot: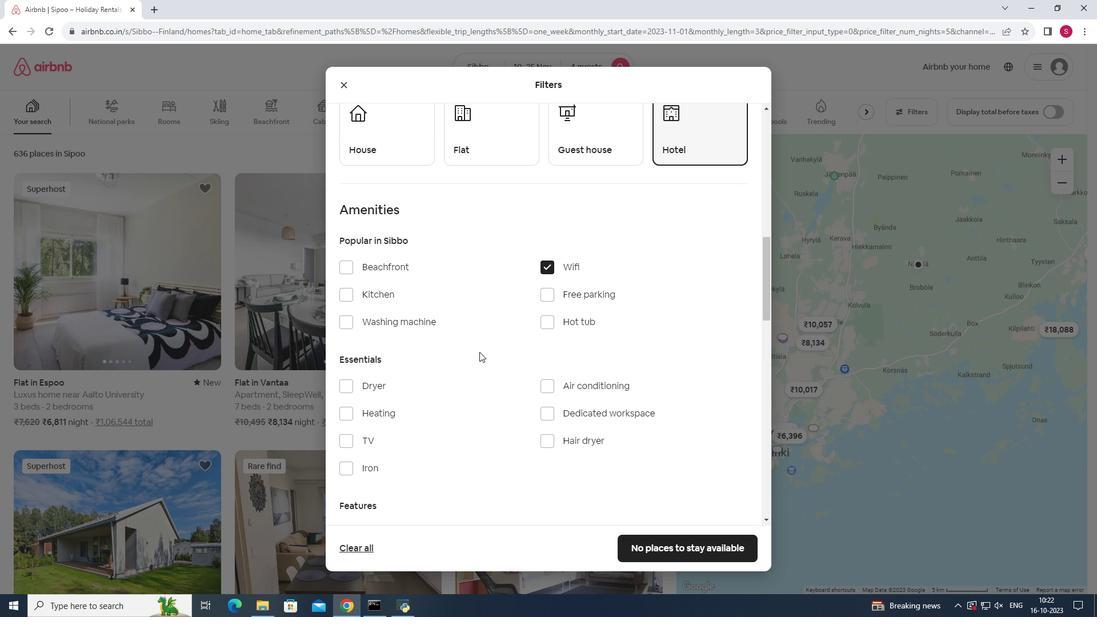 
Action: Mouse moved to (481, 353)
Screenshot: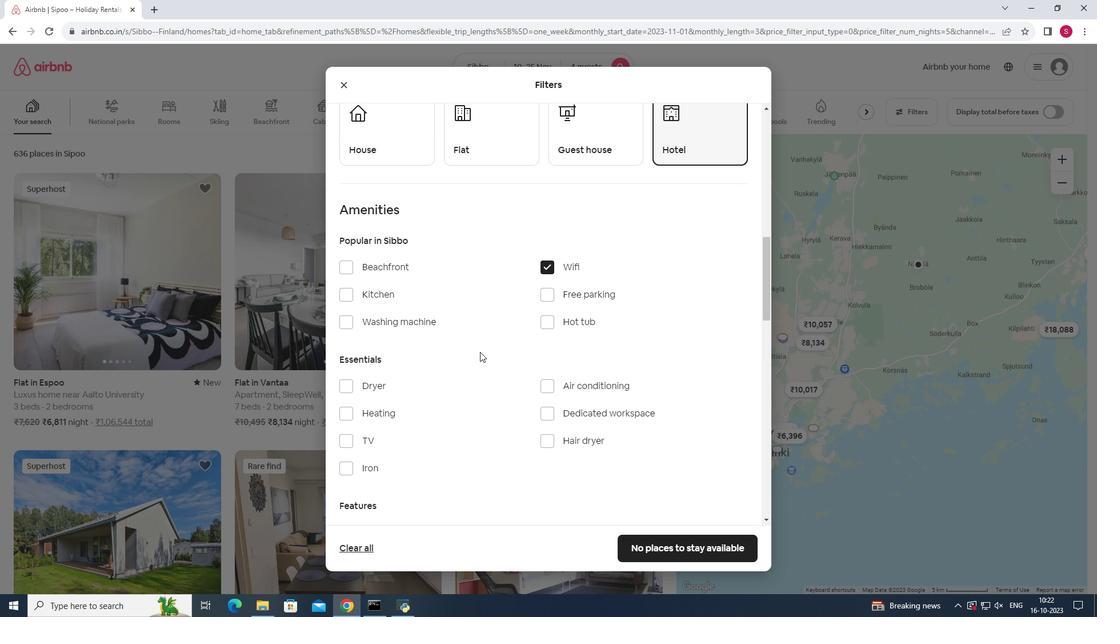 
Action: Mouse scrolled (481, 352) with delta (0, 0)
Screenshot: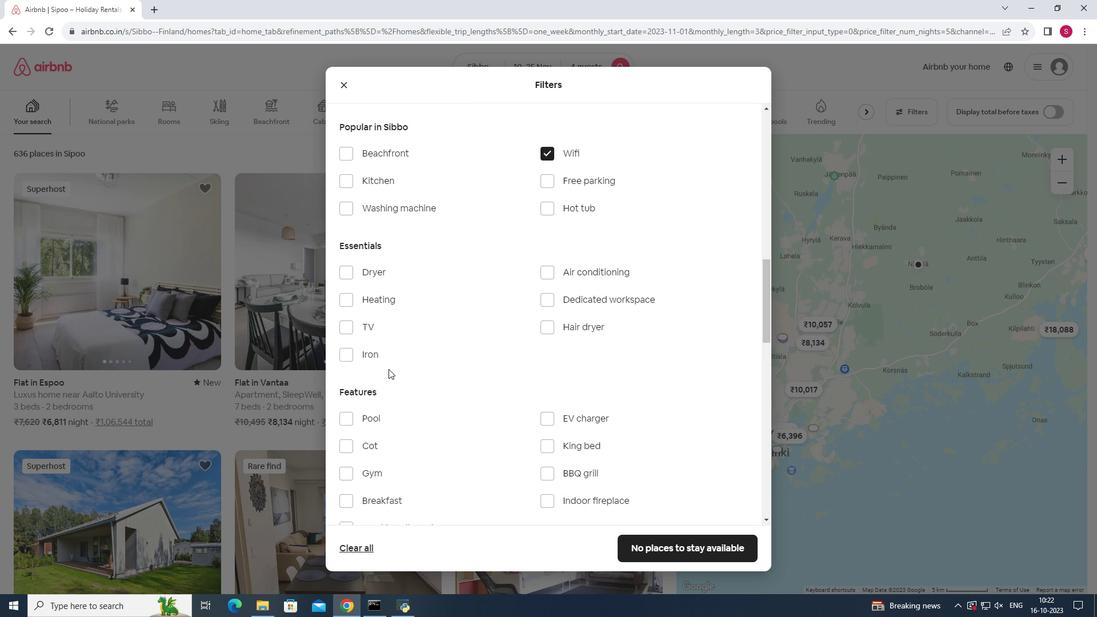 
Action: Mouse scrolled (481, 352) with delta (0, 0)
Screenshot: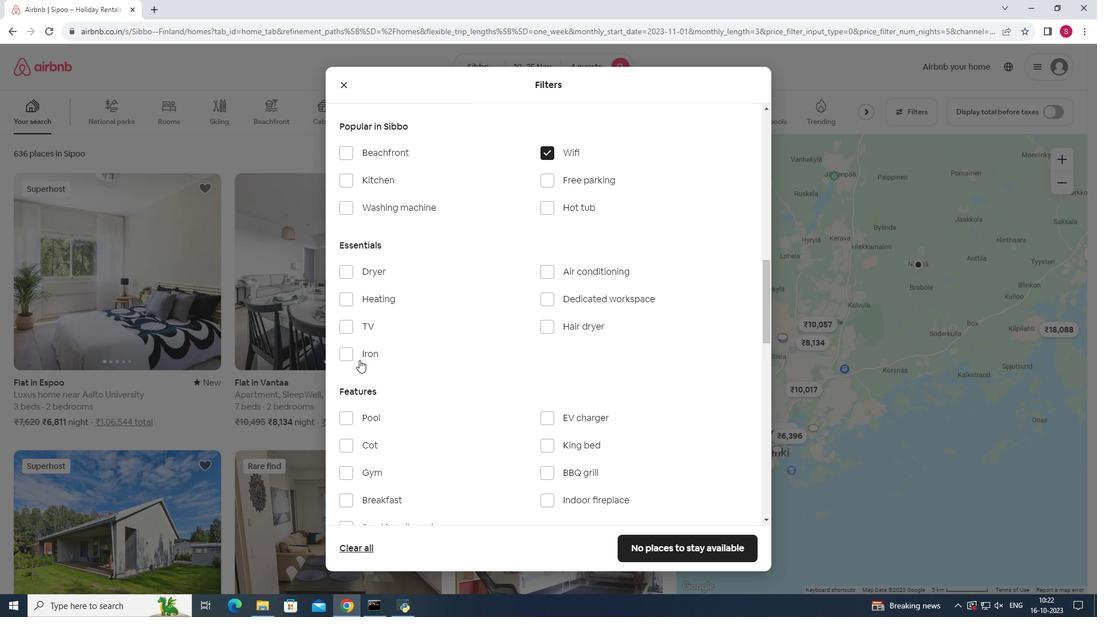 
Action: Mouse moved to (348, 326)
Screenshot: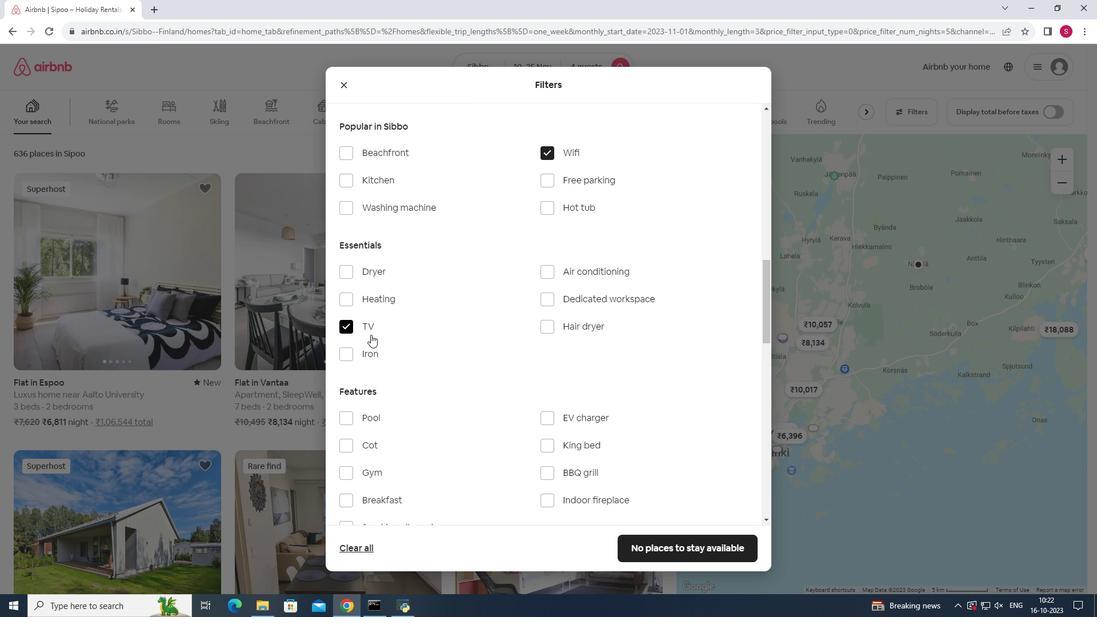 
Action: Mouse pressed left at (348, 326)
Screenshot: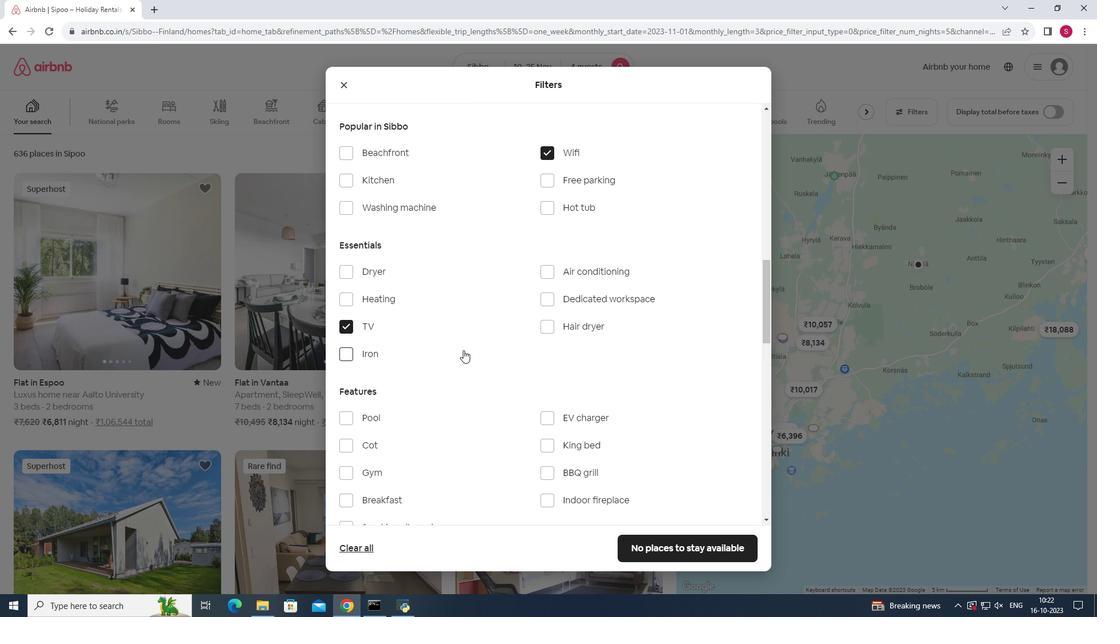 
Action: Mouse moved to (454, 332)
Screenshot: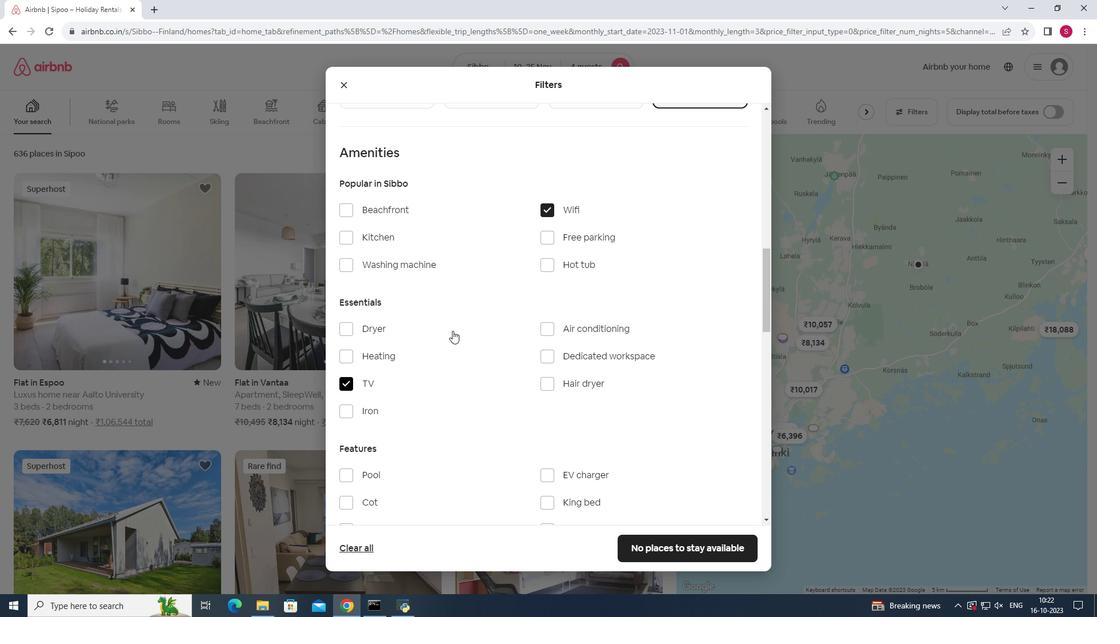 
Action: Mouse scrolled (454, 332) with delta (0, 0)
Screenshot: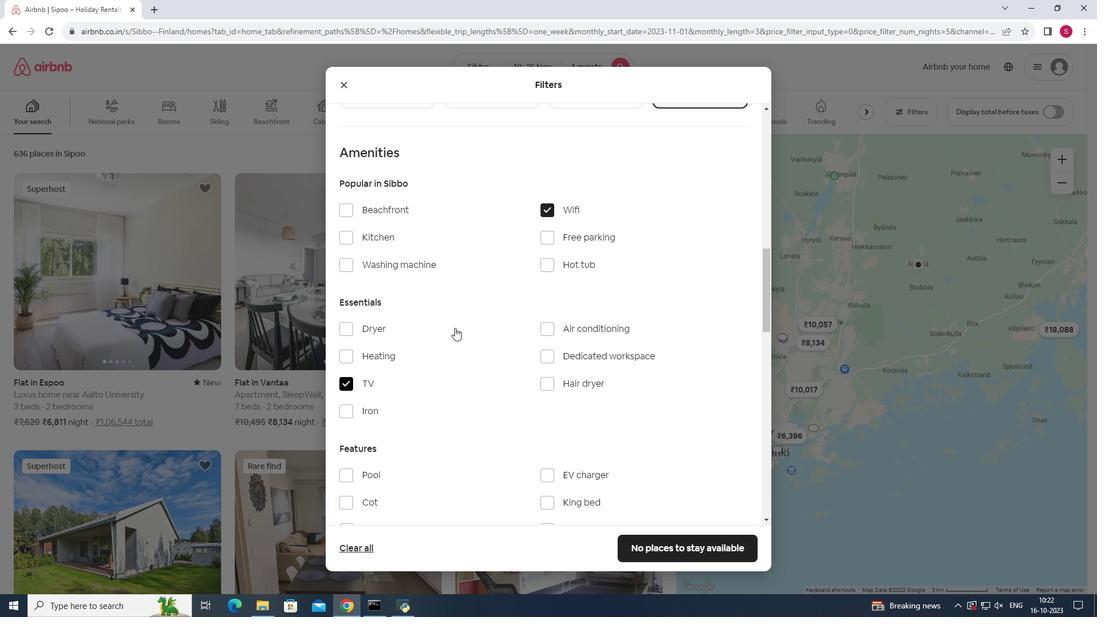 
Action: Mouse moved to (545, 237)
Screenshot: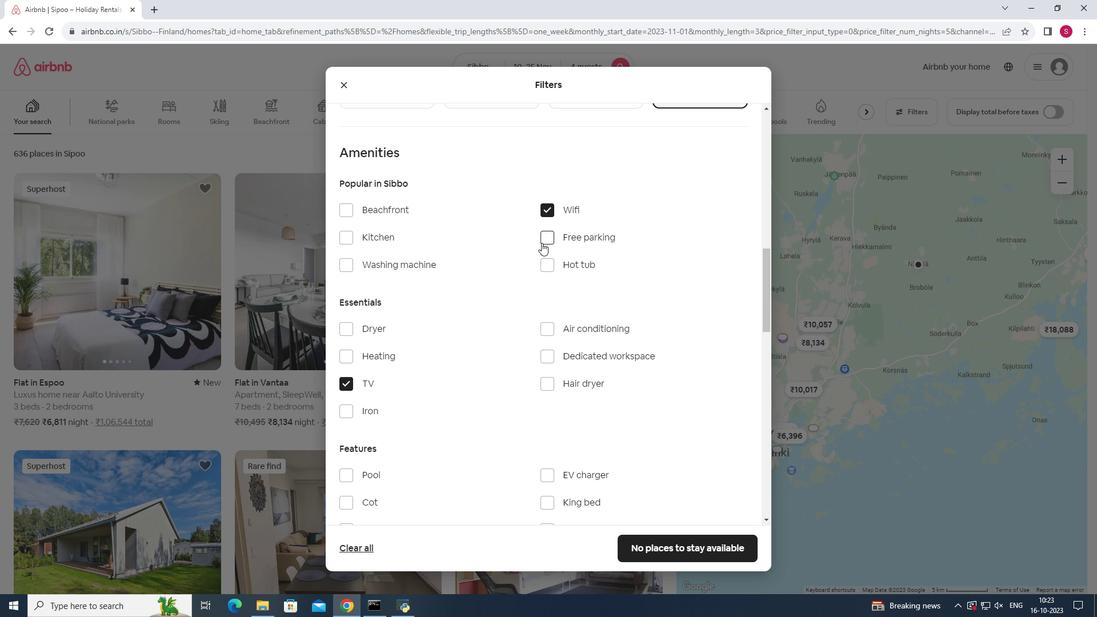 
Action: Mouse pressed left at (545, 237)
Screenshot: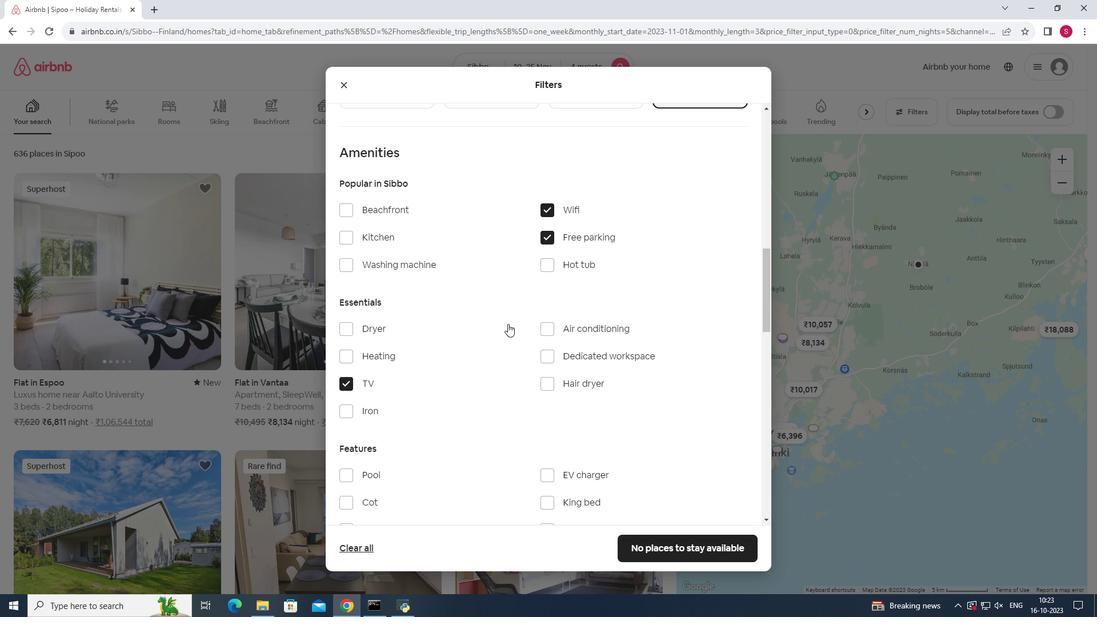 
Action: Mouse moved to (494, 376)
Screenshot: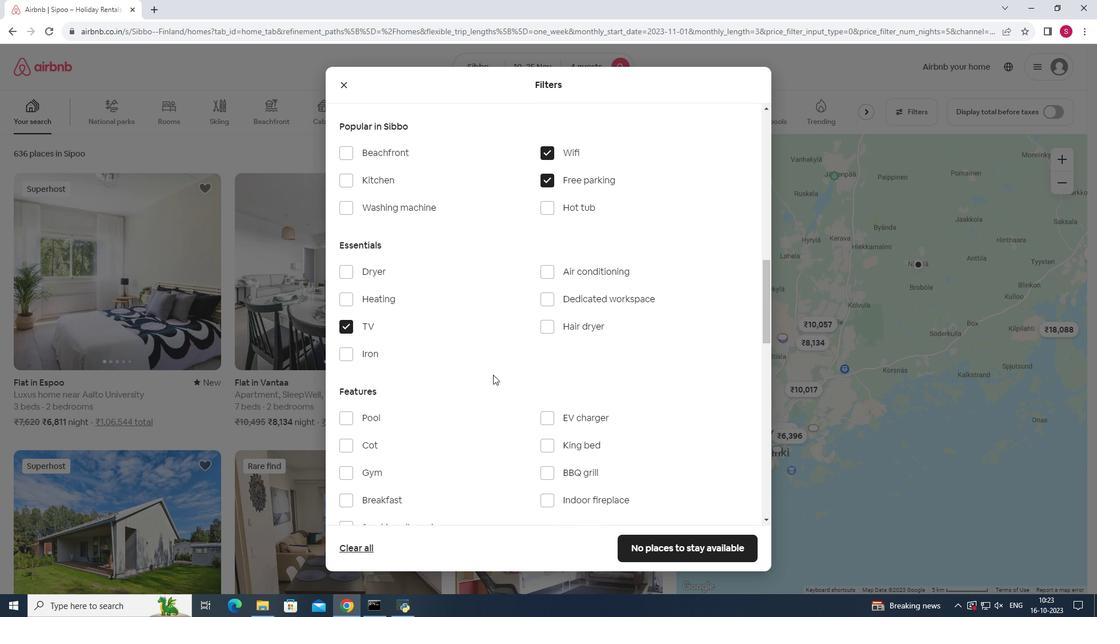 
Action: Mouse scrolled (494, 375) with delta (0, 0)
Screenshot: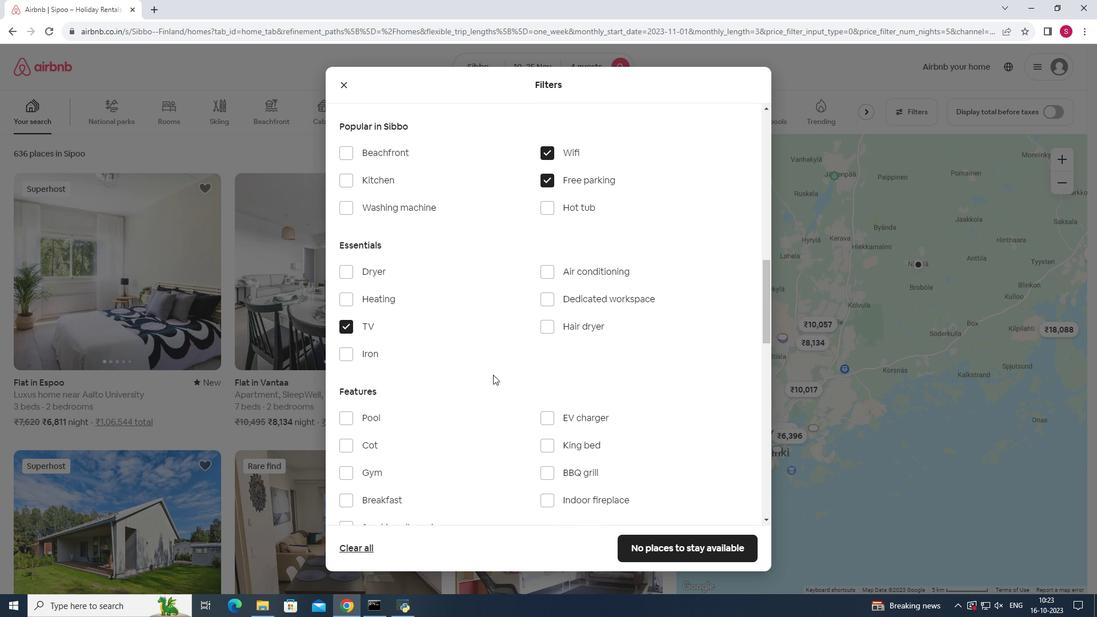 
Action: Mouse scrolled (494, 375) with delta (0, 0)
Screenshot: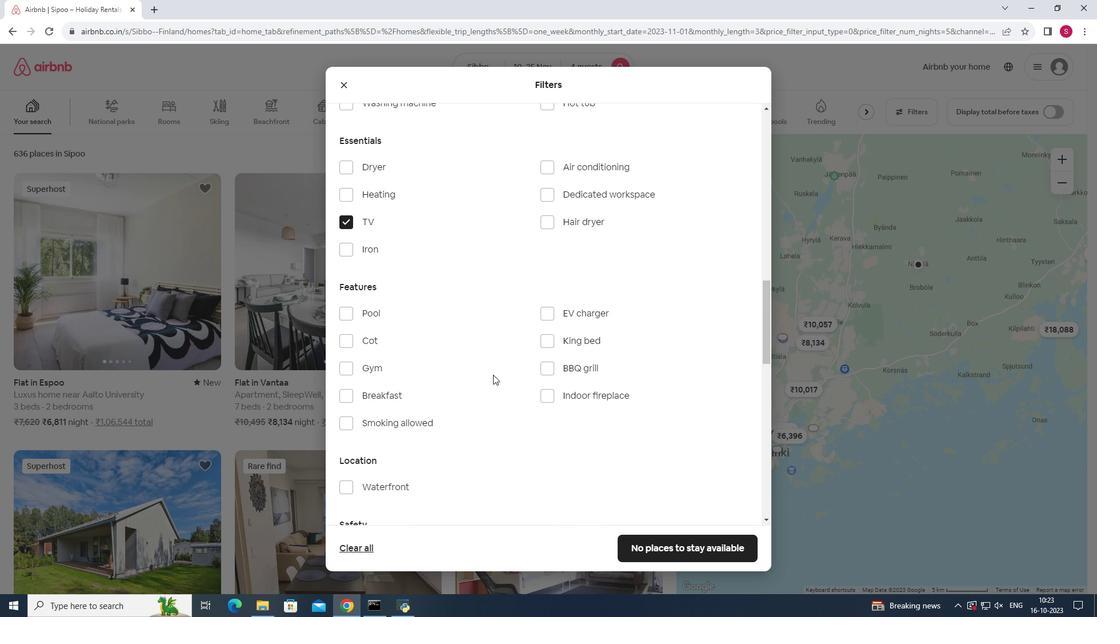 
Action: Mouse scrolled (494, 375) with delta (0, 0)
Screenshot: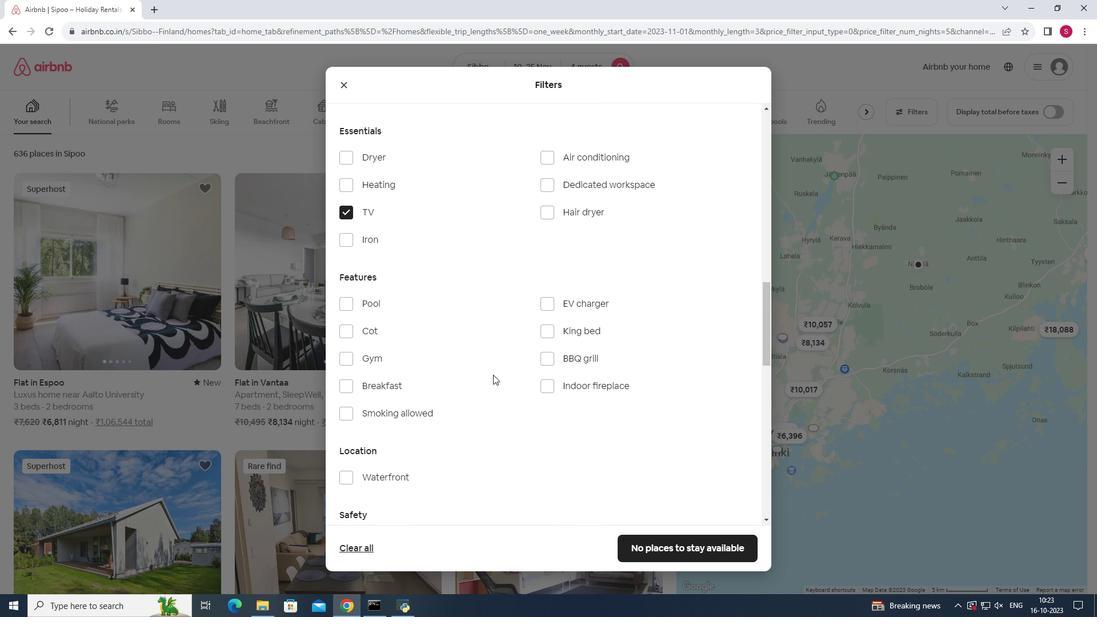
Action: Mouse moved to (349, 360)
Screenshot: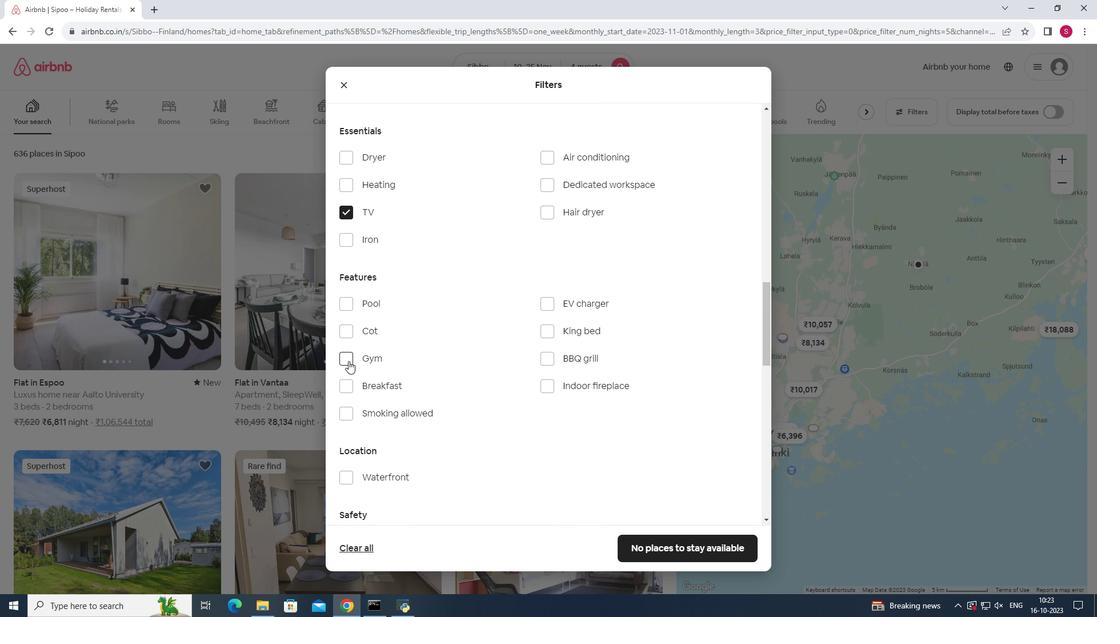 
Action: Mouse pressed left at (349, 360)
Screenshot: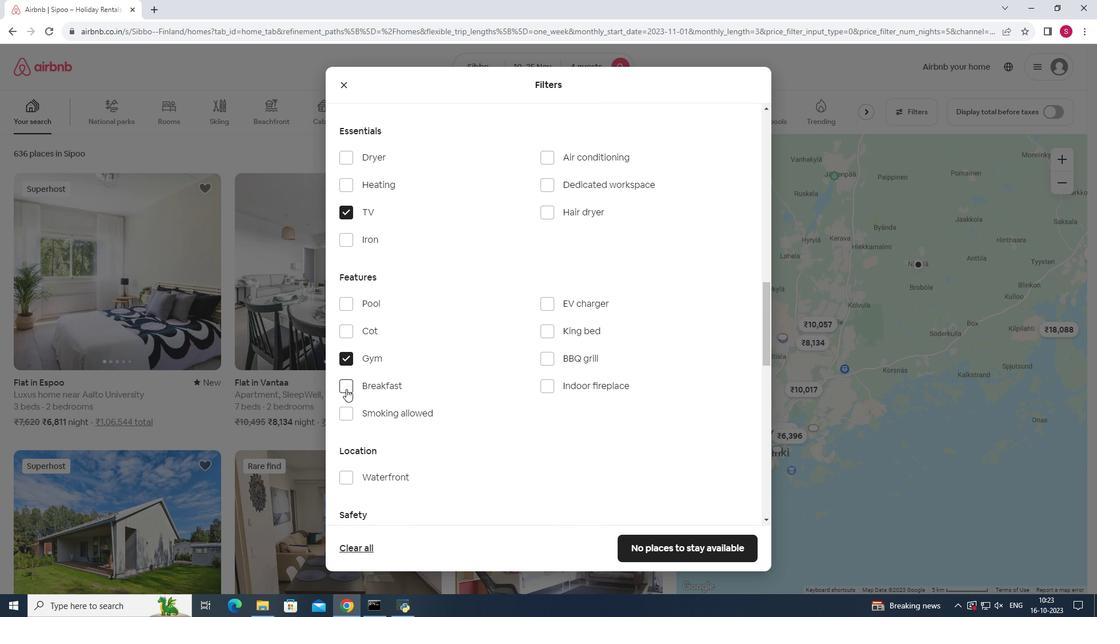 
Action: Mouse moved to (347, 390)
Screenshot: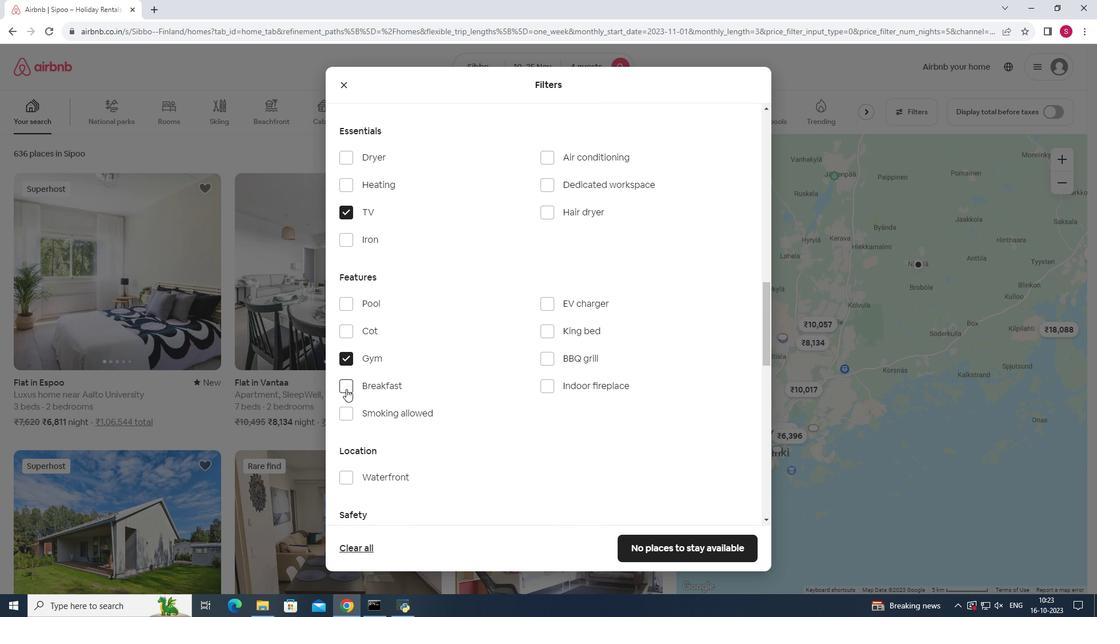 
Action: Mouse pressed left at (347, 390)
Screenshot: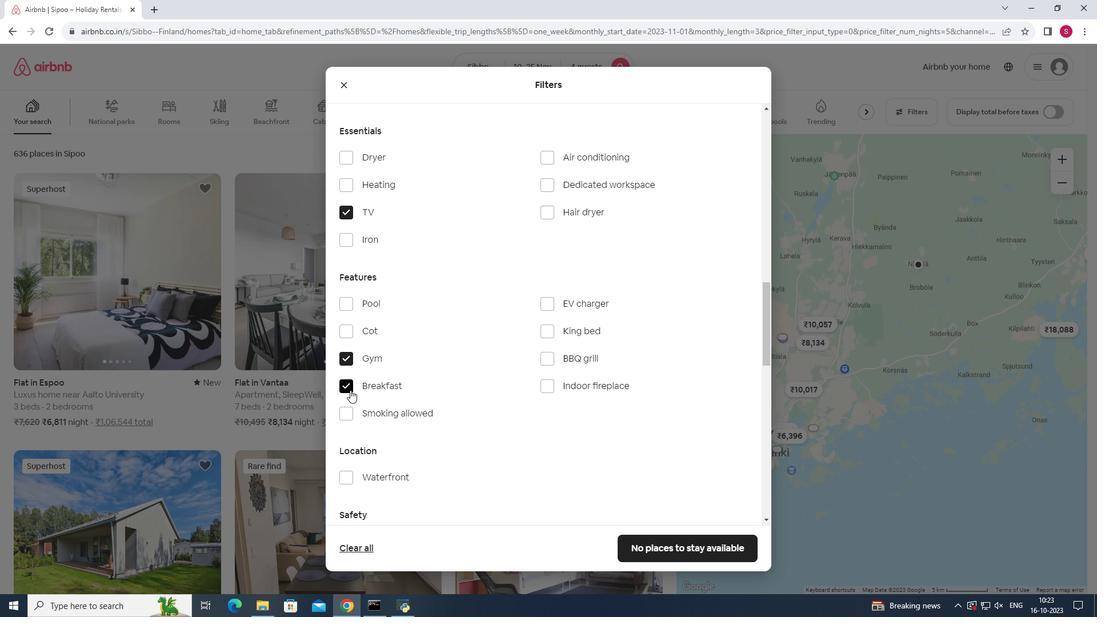 
Action: Mouse moved to (428, 381)
Screenshot: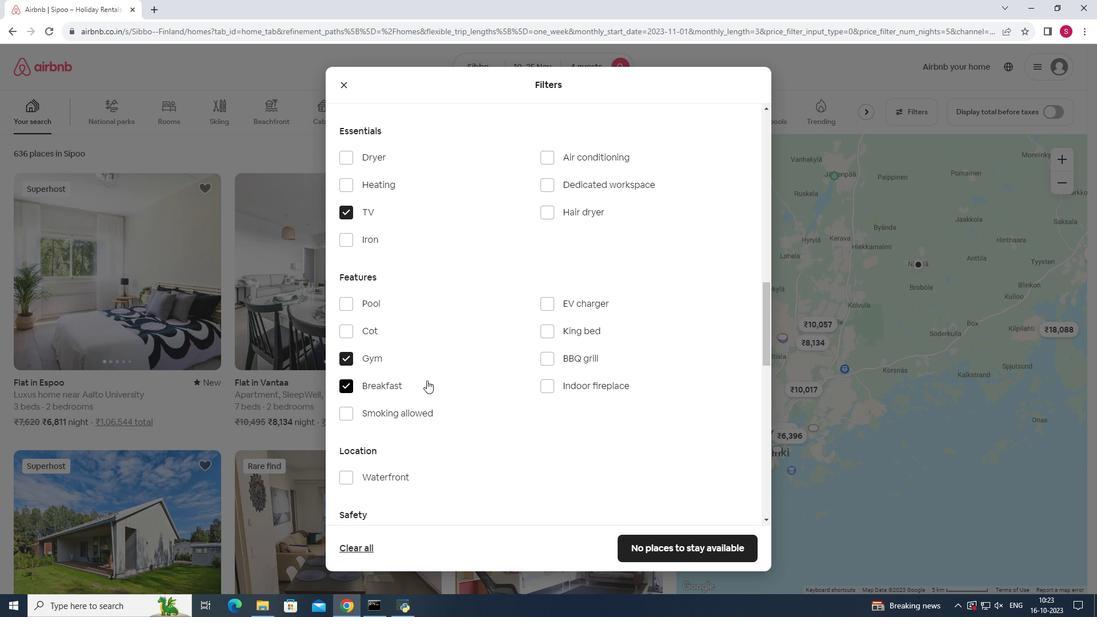 
Action: Mouse scrolled (428, 381) with delta (0, 0)
Screenshot: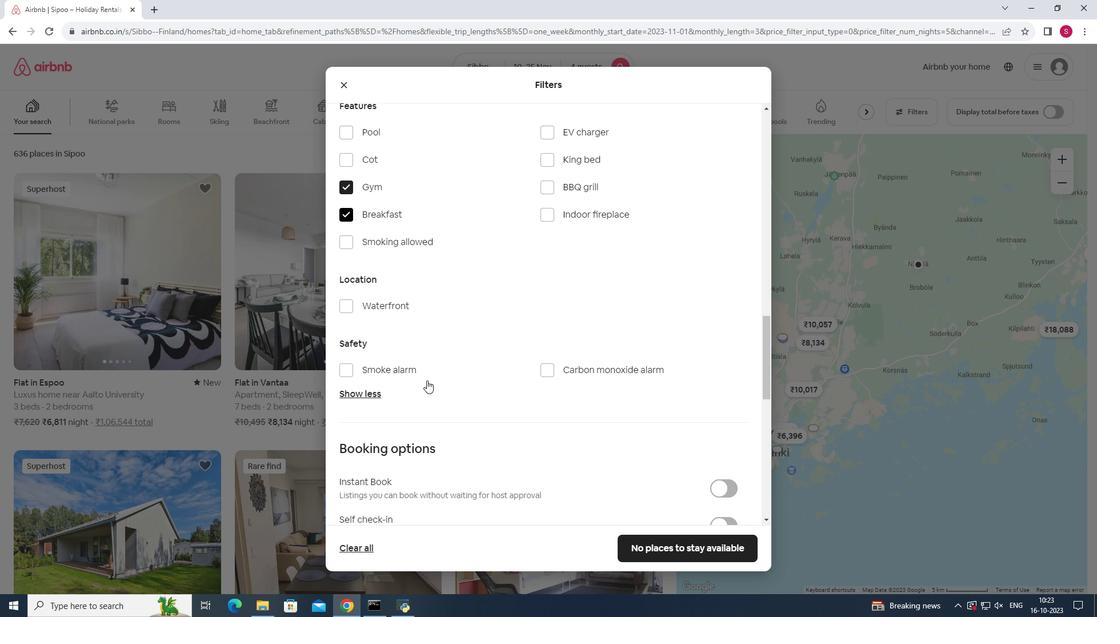 
Action: Mouse scrolled (428, 381) with delta (0, 0)
Screenshot: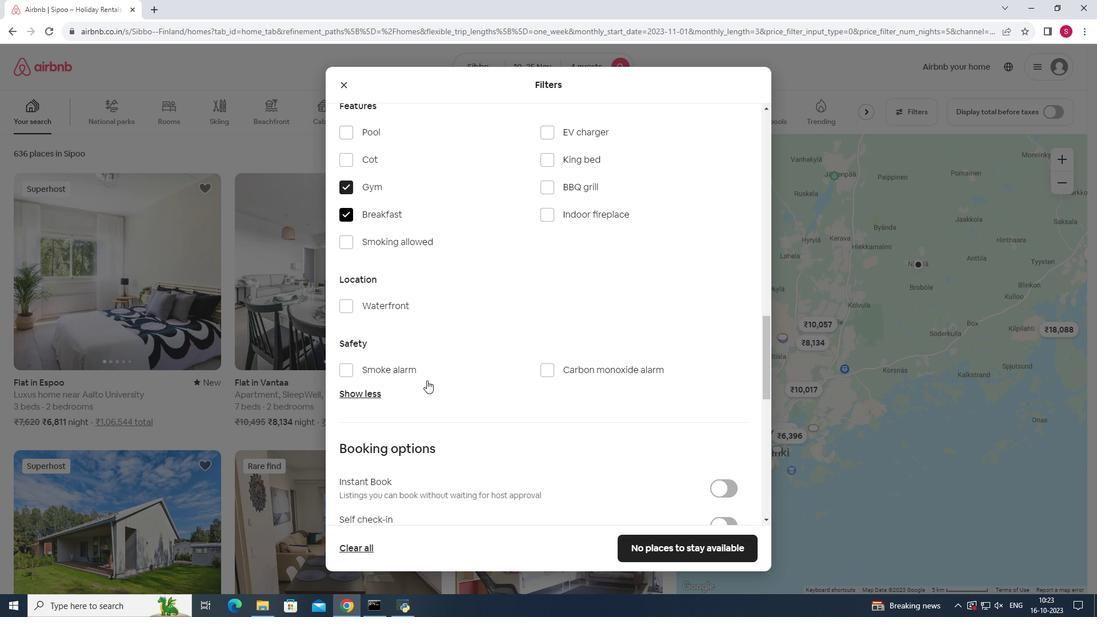 
Action: Mouse scrolled (428, 381) with delta (0, 0)
Screenshot: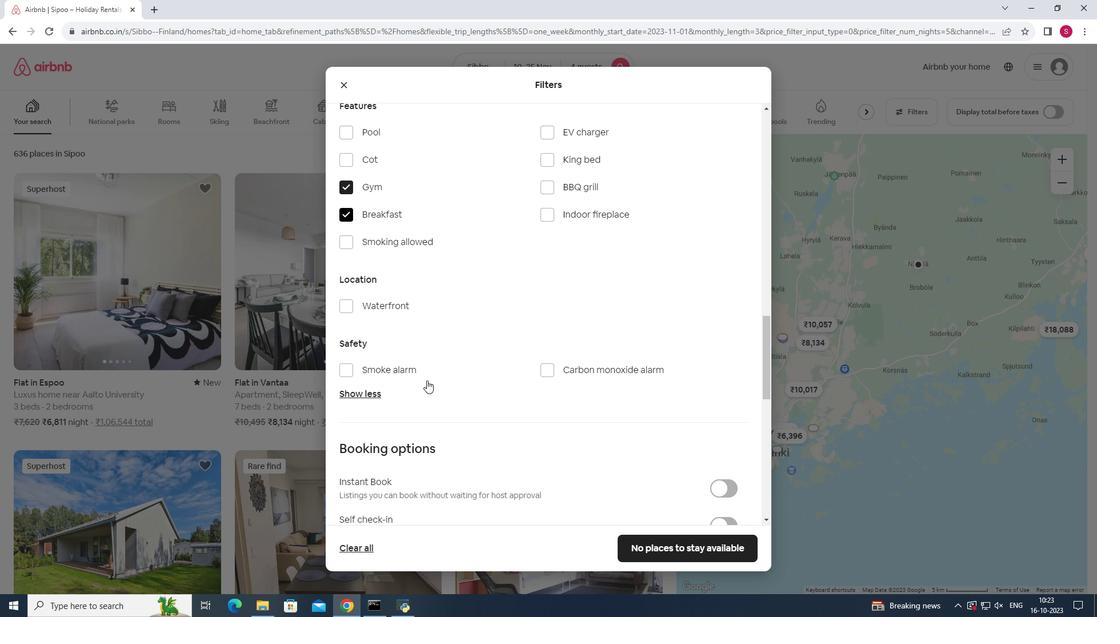 
Action: Mouse scrolled (428, 381) with delta (0, 0)
Screenshot: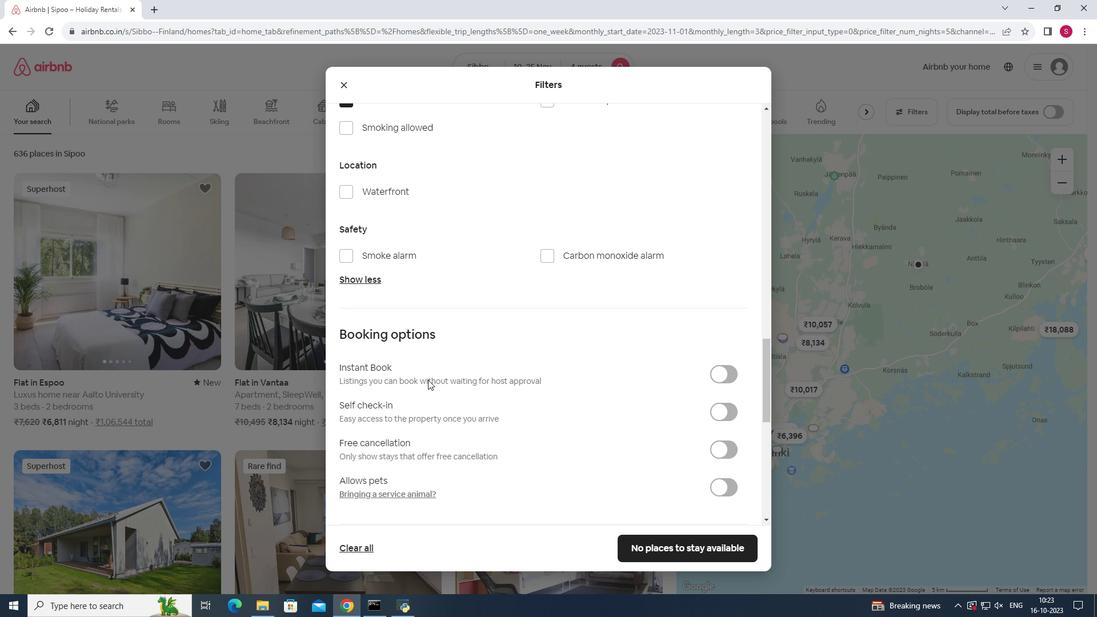 
Action: Mouse scrolled (428, 381) with delta (0, 0)
Screenshot: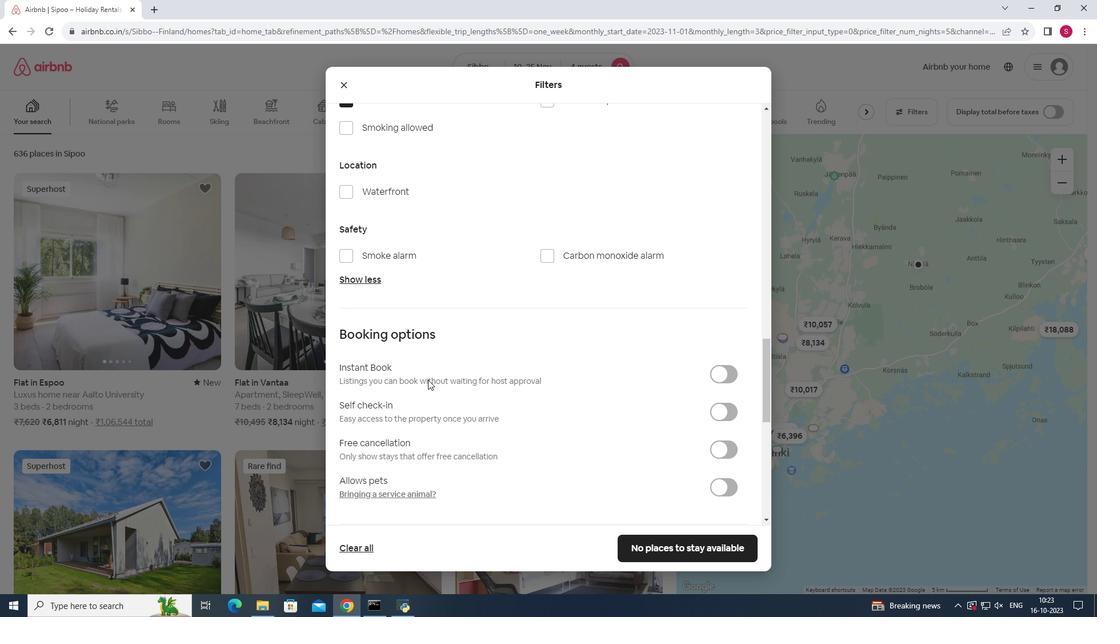 
Action: Mouse moved to (730, 416)
Screenshot: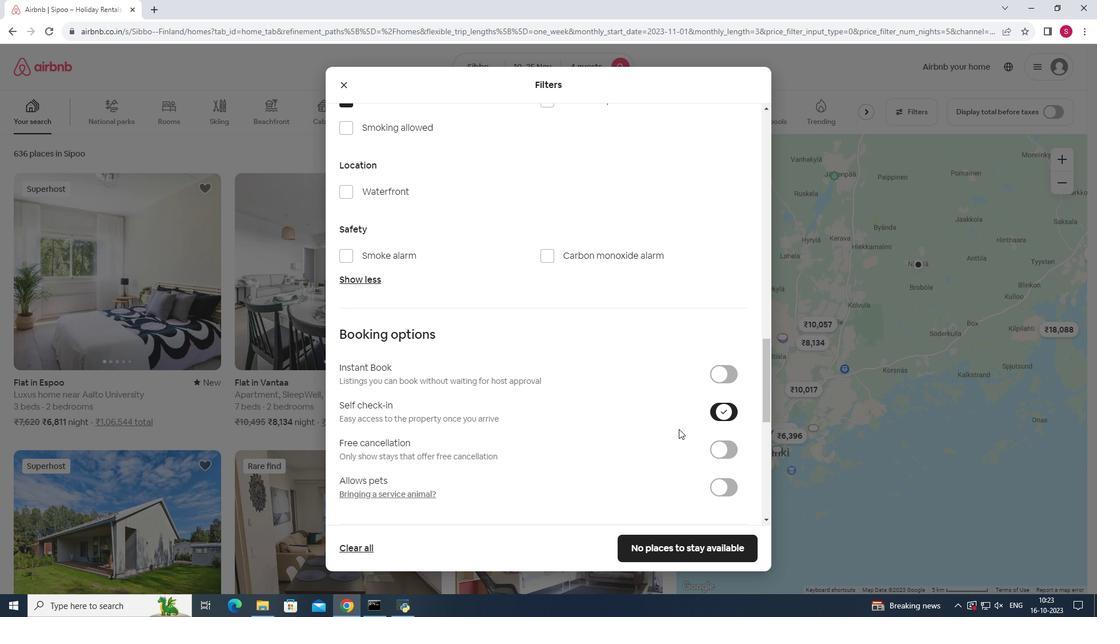 
Action: Mouse pressed left at (730, 416)
Screenshot: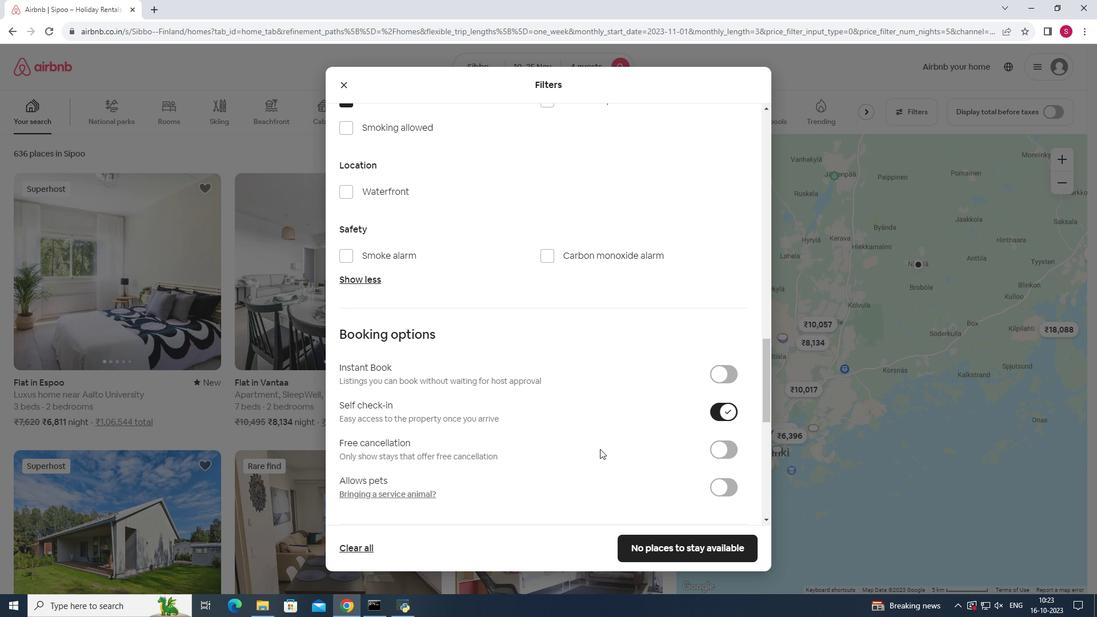 
Action: Mouse moved to (728, 552)
Screenshot: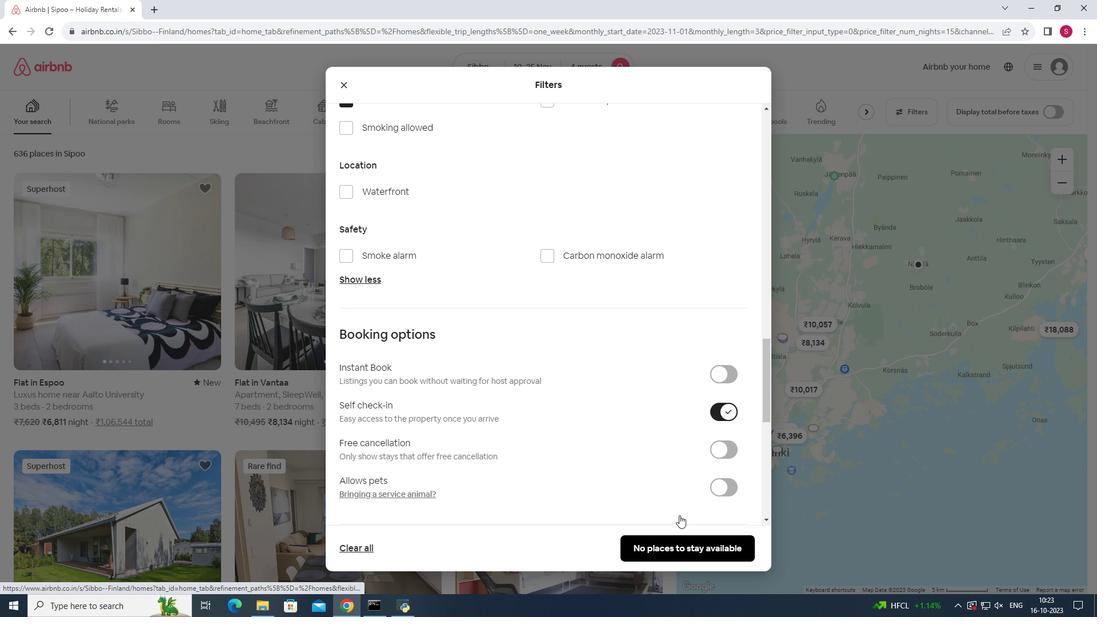 
Action: Mouse pressed left at (728, 552)
Screenshot: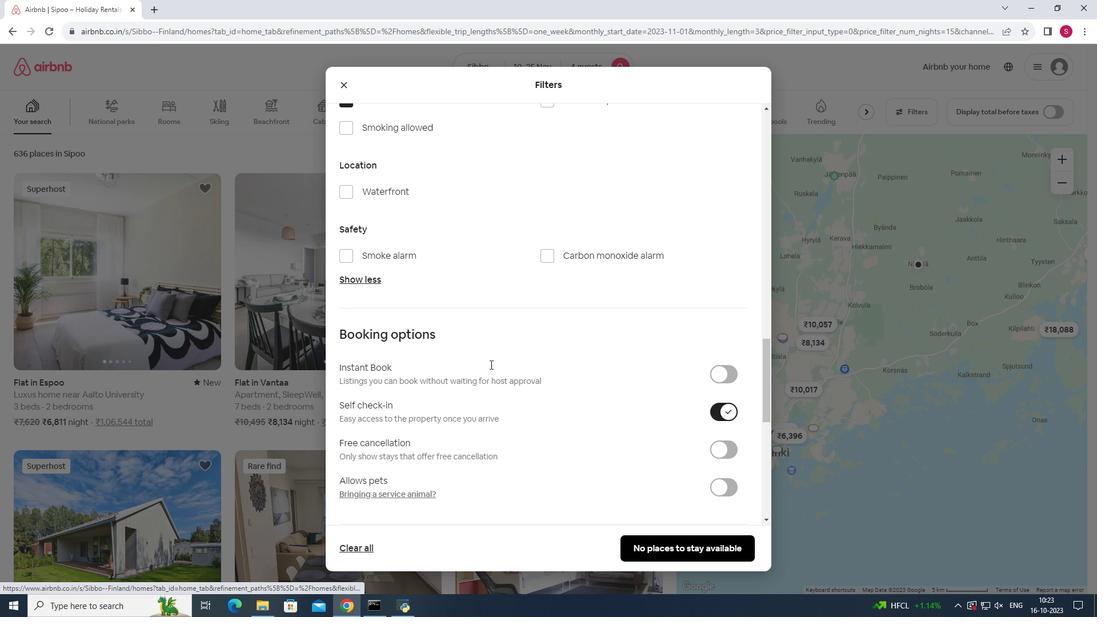 
Action: Mouse moved to (451, 196)
Screenshot: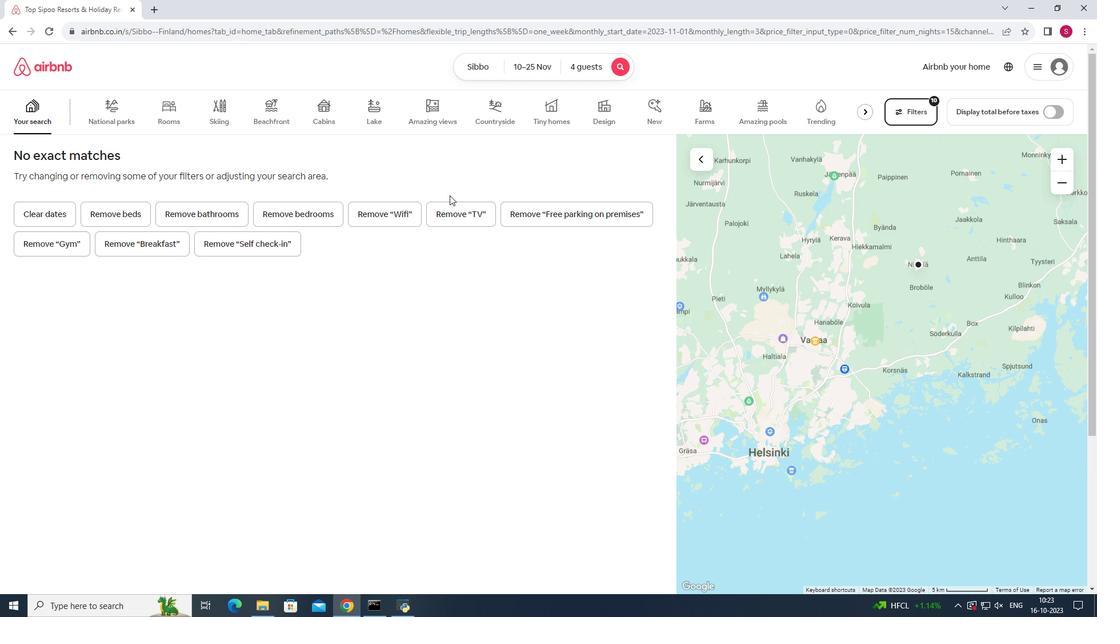 
